 Task: Find an Airbnb in Kalabagh, Pakistan for 1 guest from 7th to 14th July, with a price range of ₹6000 to ₹14000, 1 bedroom, 1 bed, 1 bathroom, self check-in, and Wifi.
Action: Mouse moved to (490, 123)
Screenshot: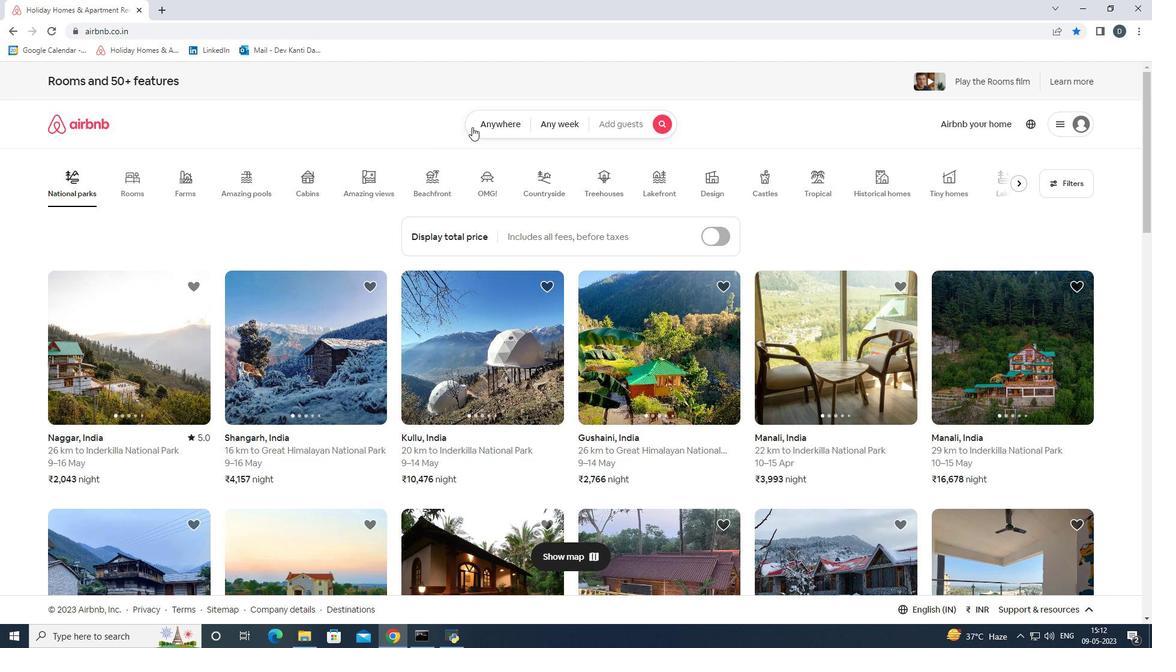 
Action: Mouse pressed left at (490, 123)
Screenshot: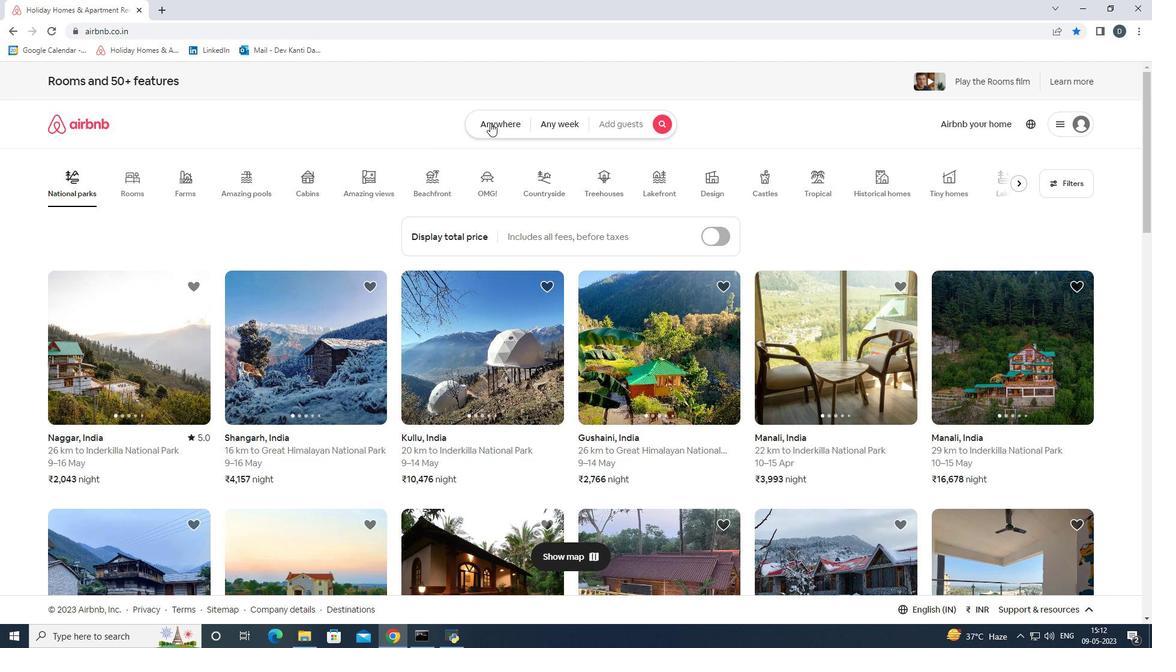 
Action: Mouse moved to (419, 173)
Screenshot: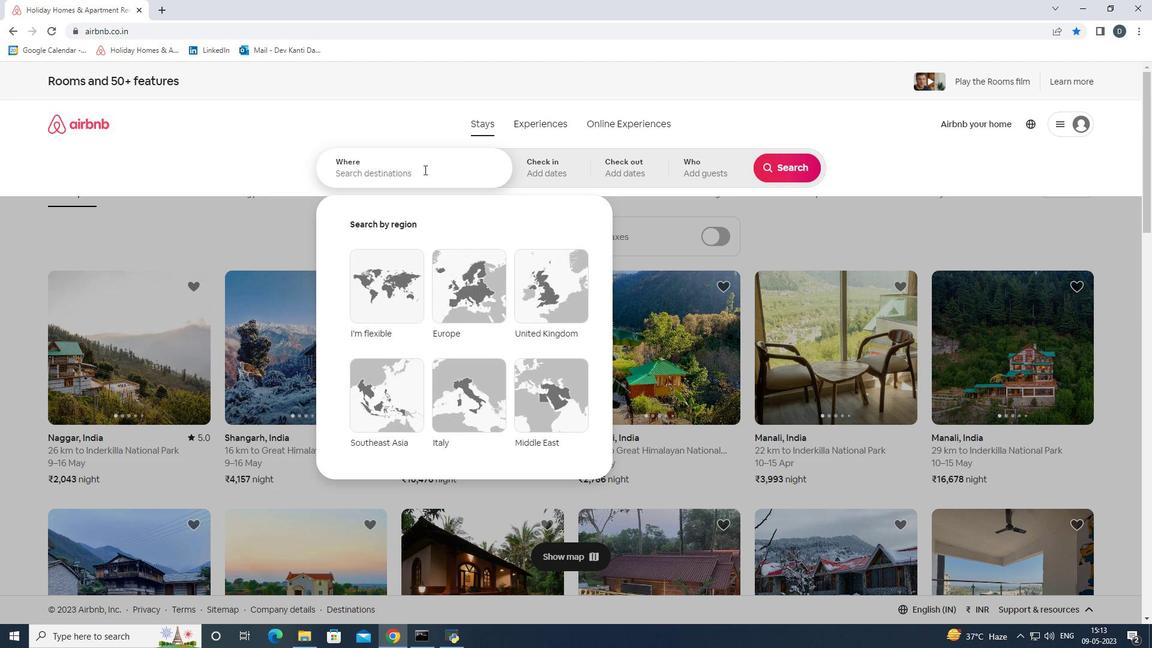 
Action: Mouse pressed left at (419, 173)
Screenshot: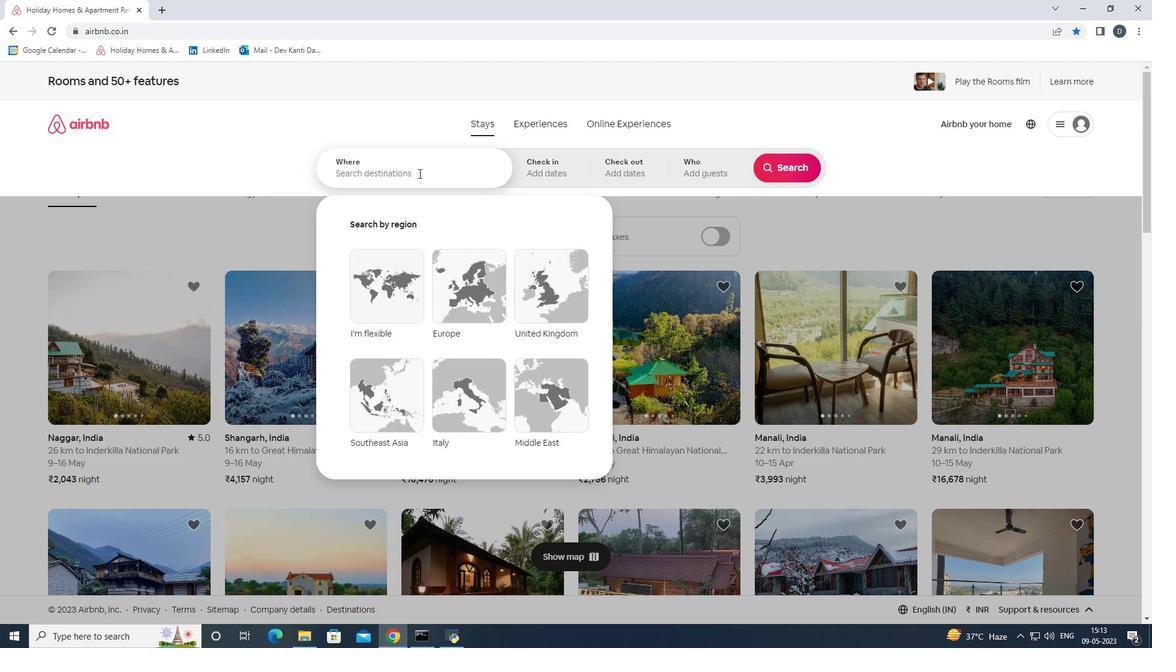 
Action: Key pressed <Key.shift>Kalabagh,<Key.space><Key.shift><Key.shift><Key.shift><Key.shift><Key.shift><Key.shift><Key.shift><Key.shift><Key.shift><Key.shift><Key.shift><Key.shift>Pakistan<Key.enter>
Screenshot: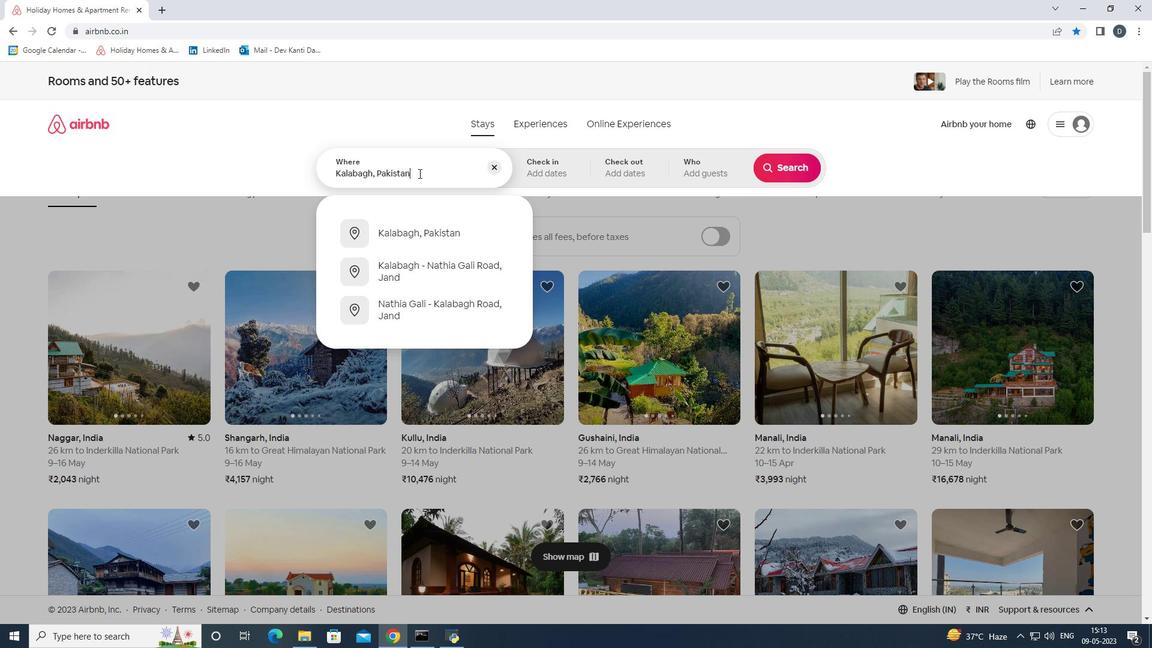 
Action: Mouse moved to (781, 264)
Screenshot: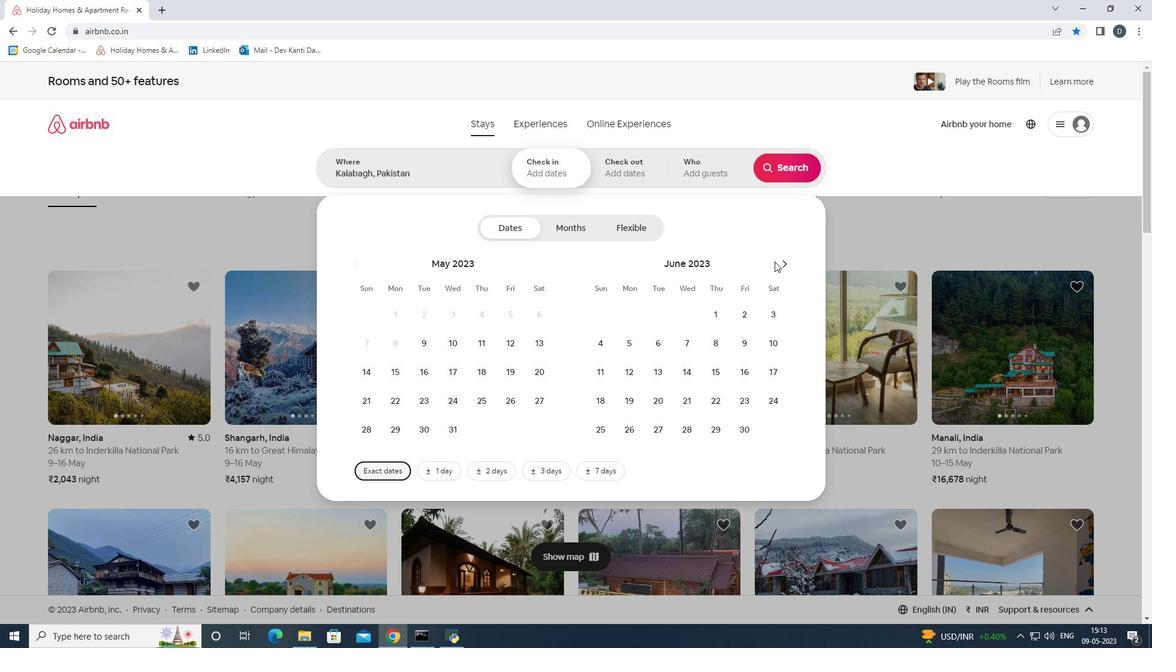 
Action: Mouse pressed left at (781, 264)
Screenshot: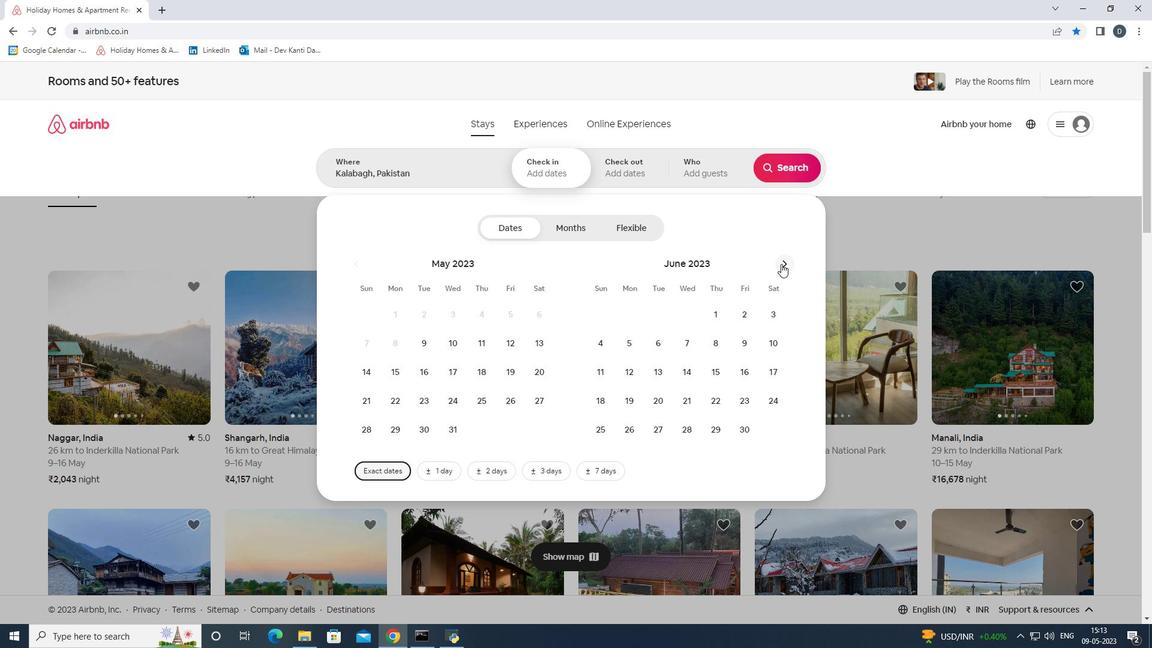 
Action: Mouse moved to (753, 333)
Screenshot: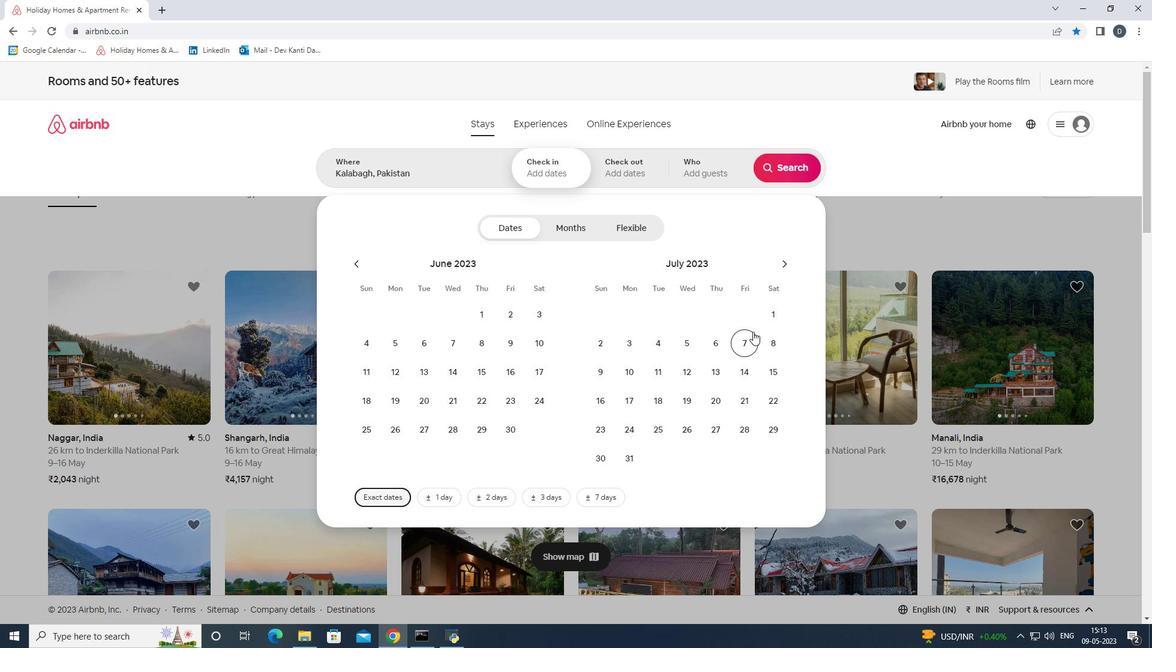 
Action: Mouse pressed left at (753, 333)
Screenshot: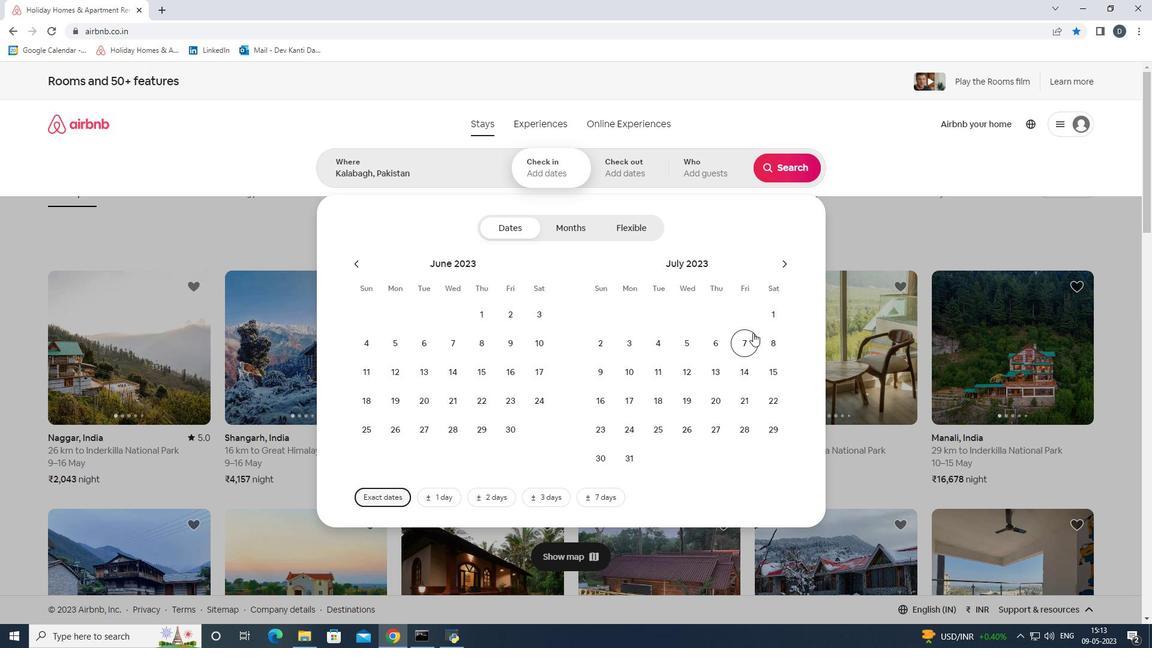 
Action: Mouse moved to (736, 372)
Screenshot: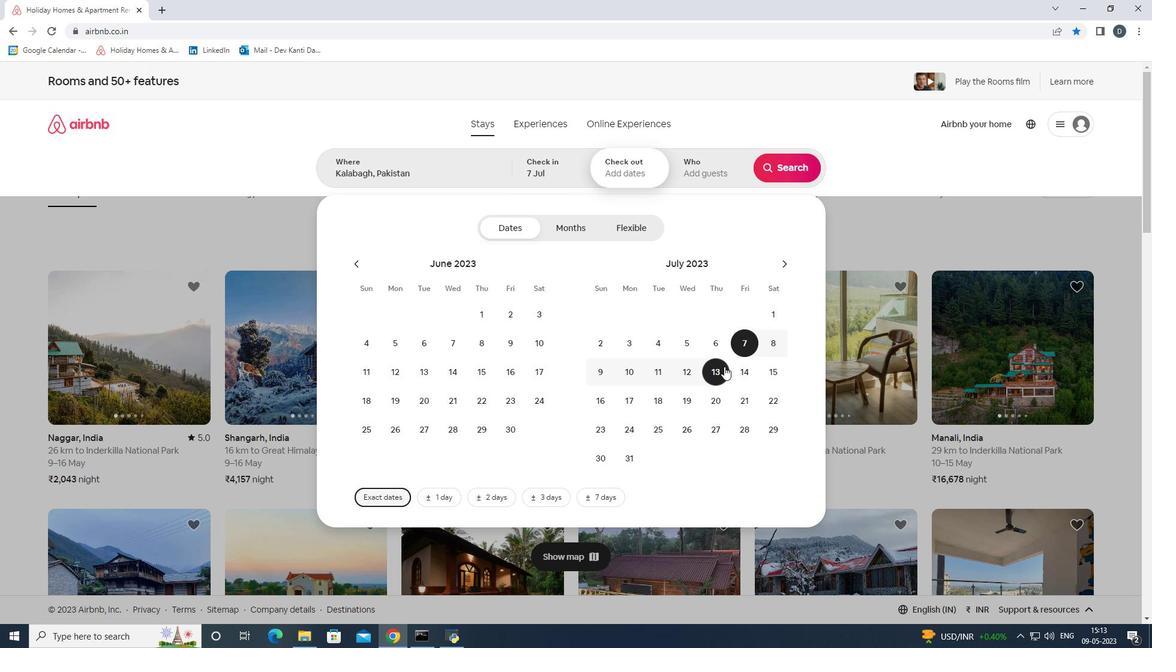 
Action: Mouse pressed left at (736, 372)
Screenshot: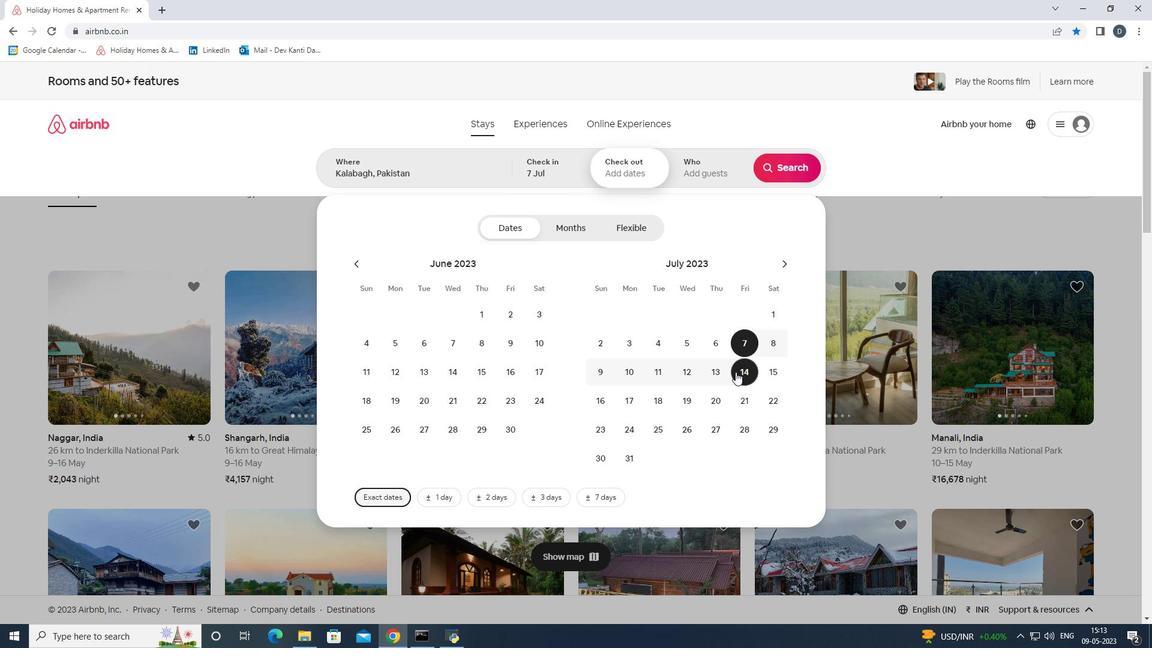 
Action: Mouse moved to (709, 180)
Screenshot: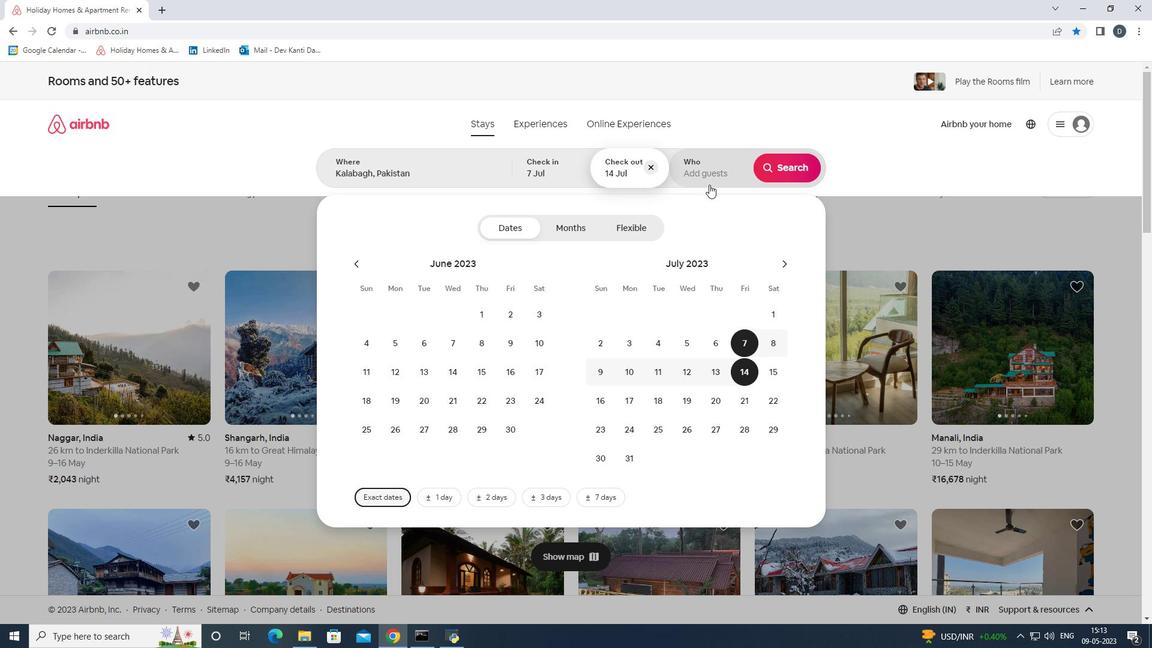 
Action: Mouse pressed left at (709, 180)
Screenshot: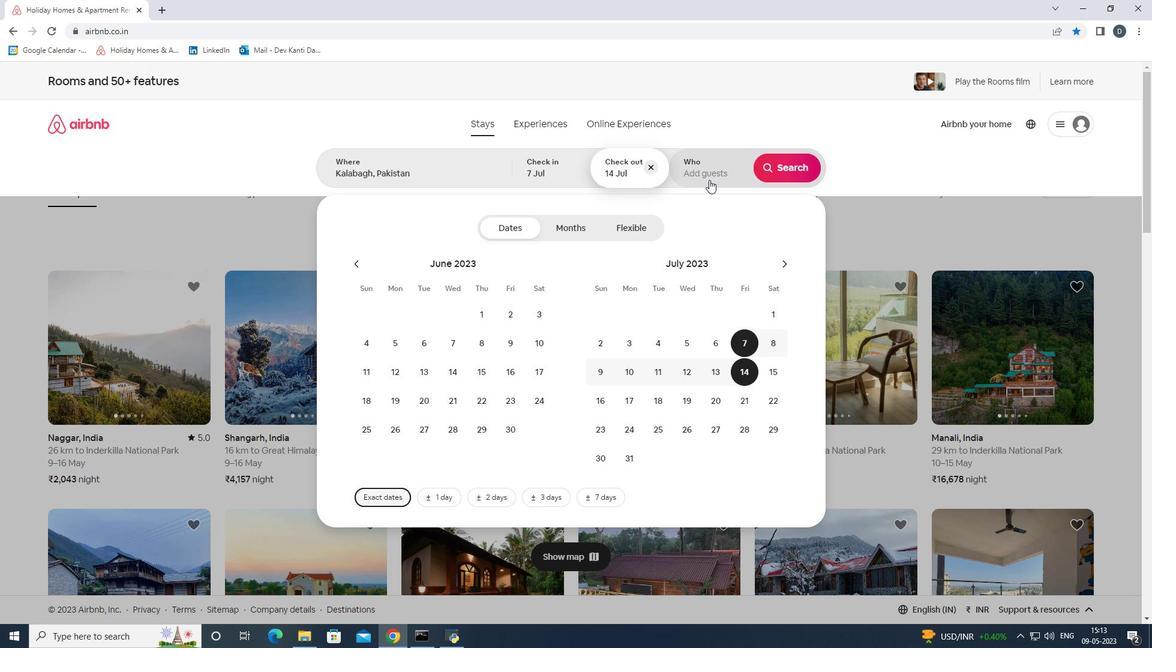 
Action: Mouse moved to (782, 232)
Screenshot: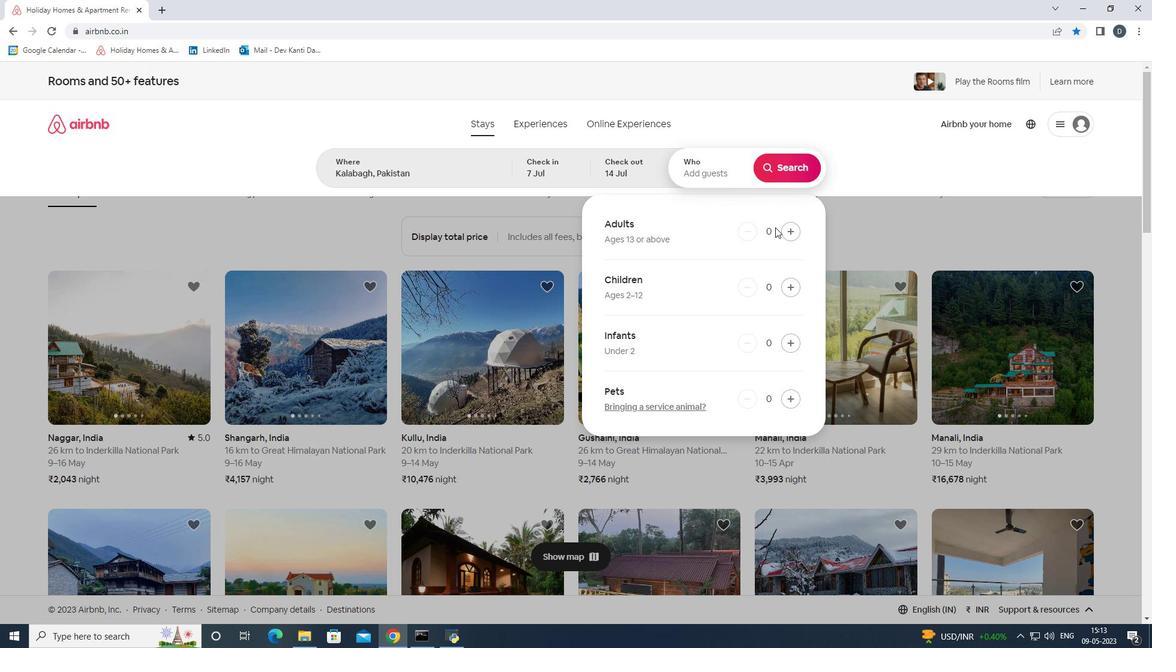 
Action: Mouse pressed left at (782, 232)
Screenshot: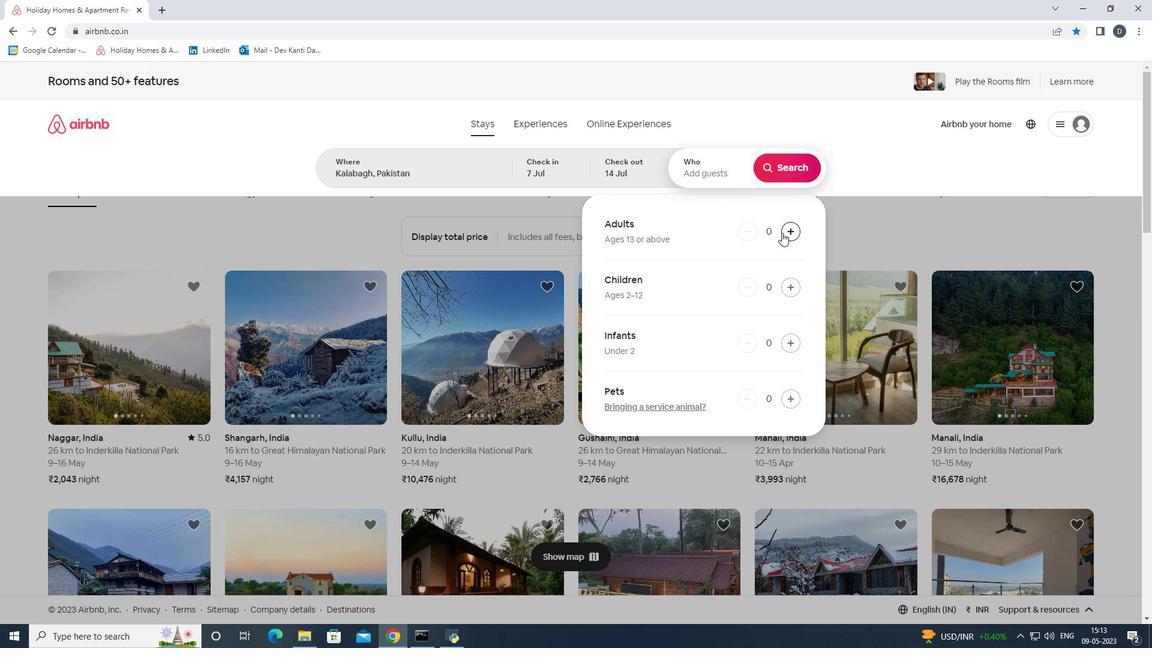 
Action: Mouse moved to (789, 178)
Screenshot: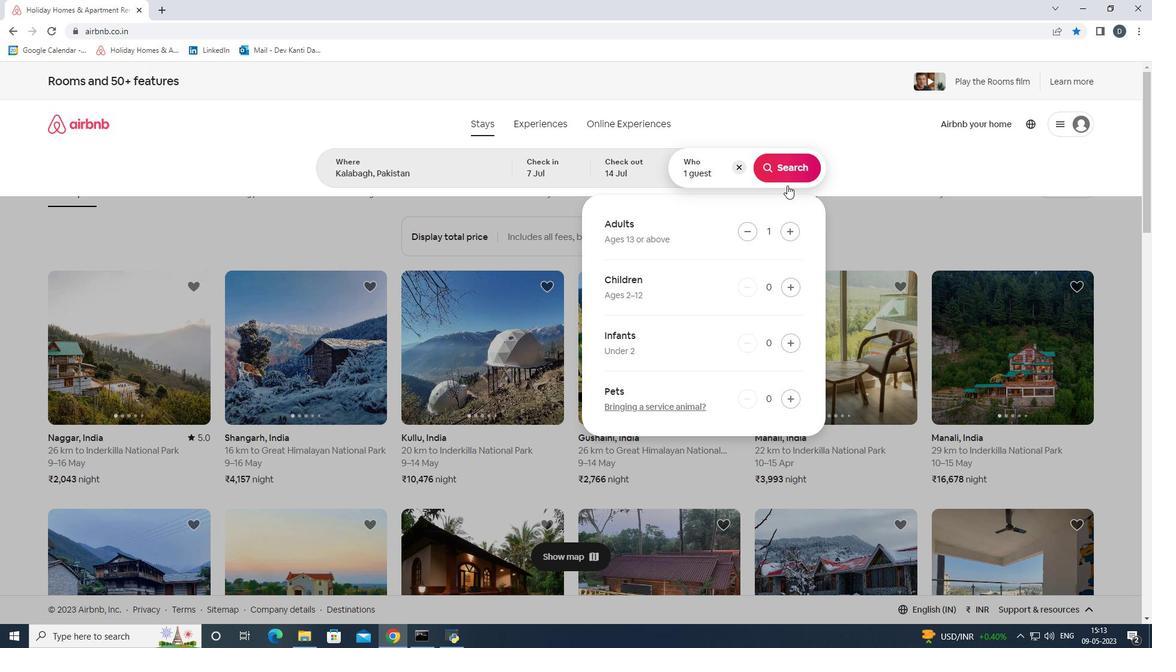 
Action: Mouse pressed left at (789, 178)
Screenshot: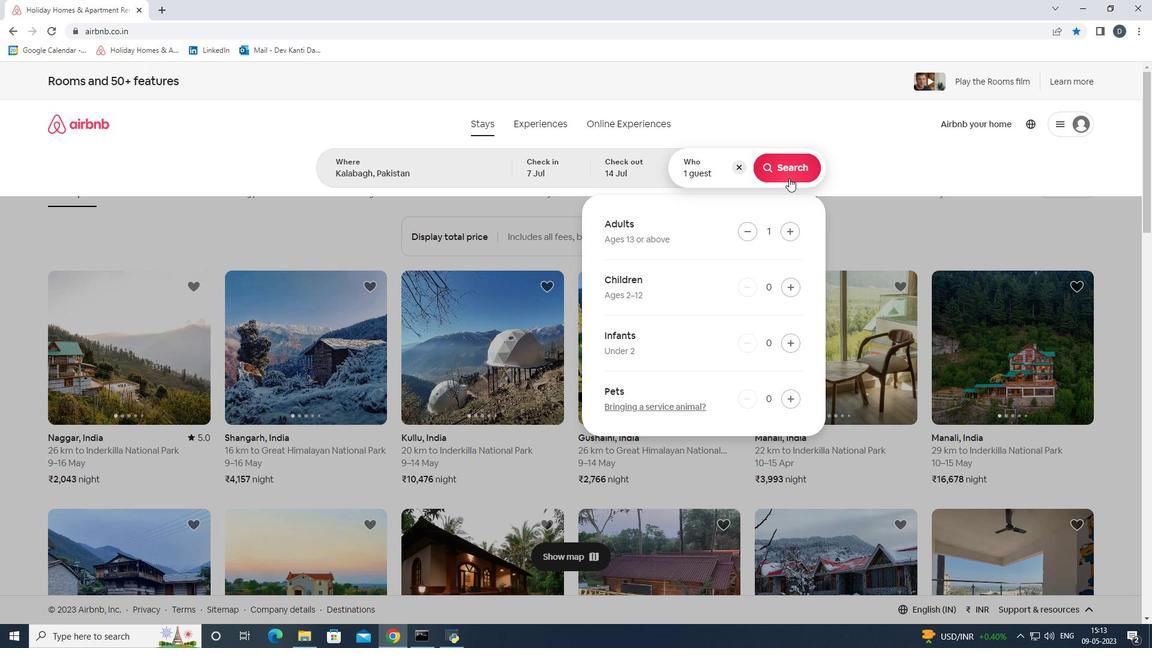 
Action: Mouse moved to (1097, 135)
Screenshot: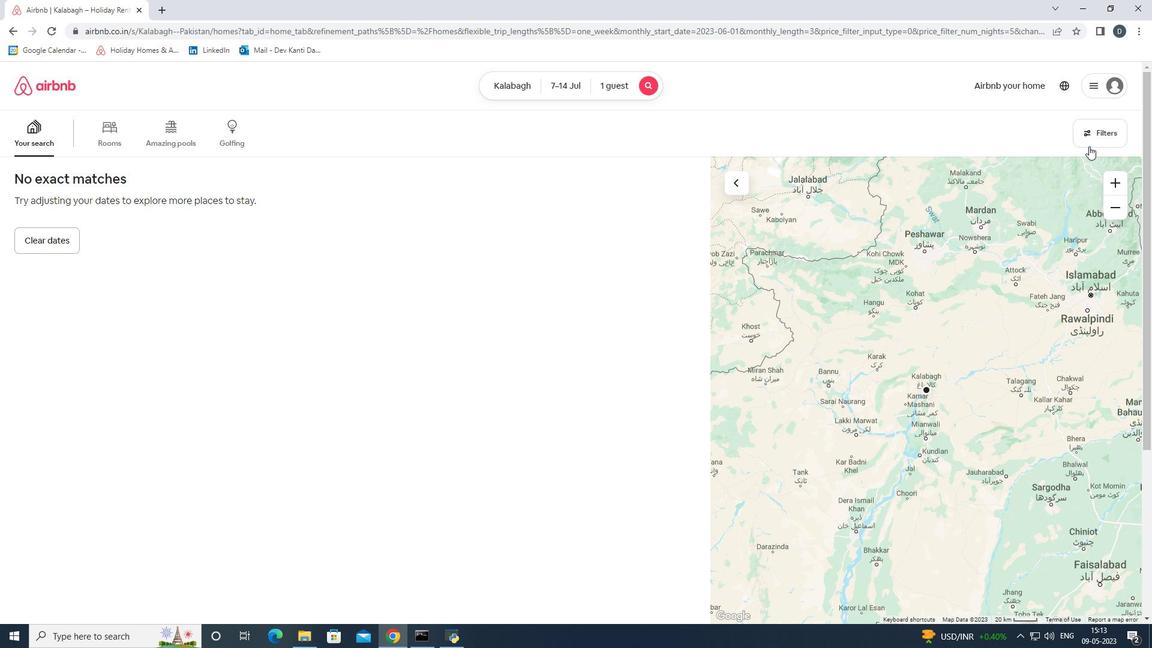 
Action: Mouse pressed left at (1097, 135)
Screenshot: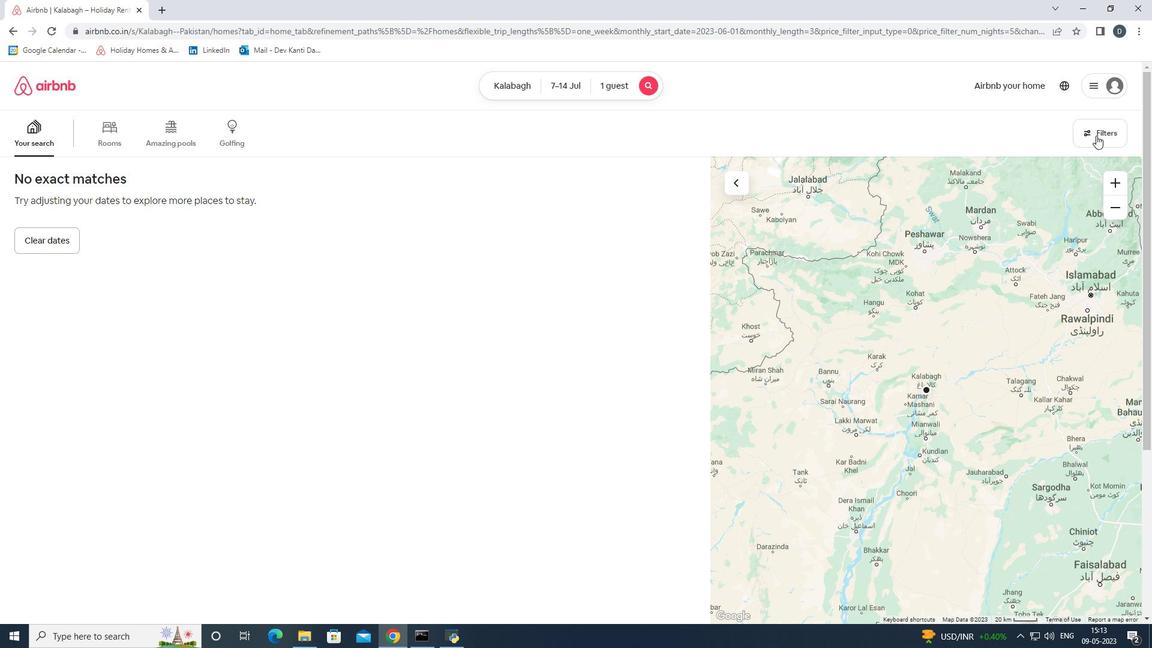
Action: Mouse moved to (509, 429)
Screenshot: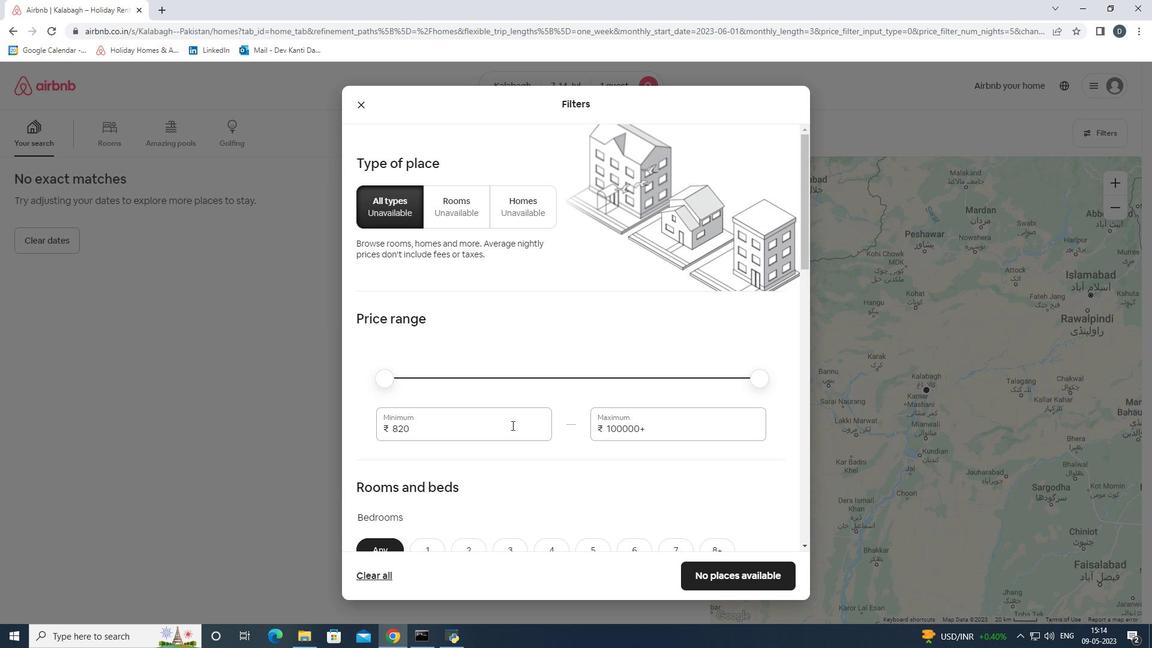 
Action: Mouse pressed left at (509, 429)
Screenshot: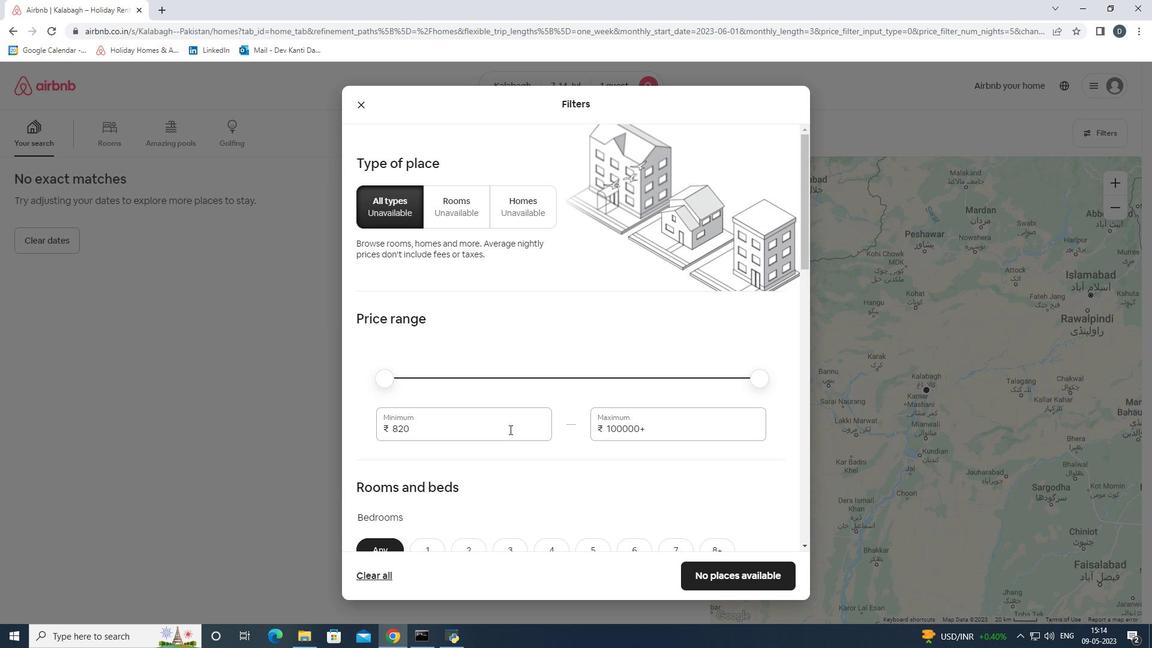 
Action: Mouse pressed left at (509, 429)
Screenshot: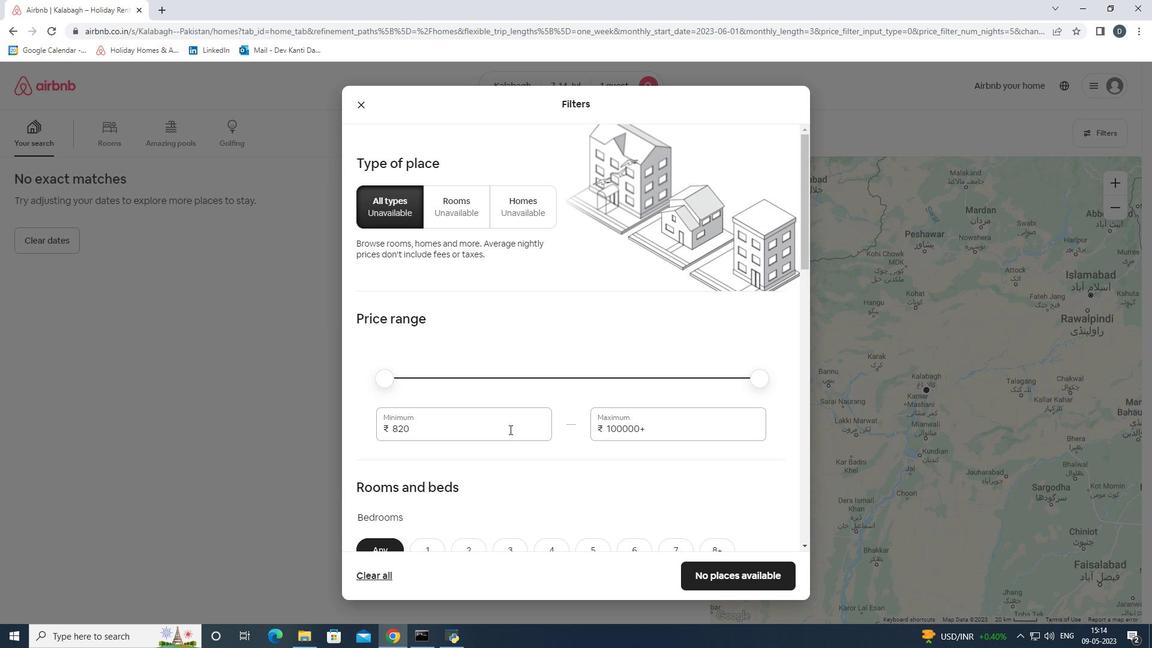 
Action: Mouse moved to (513, 436)
Screenshot: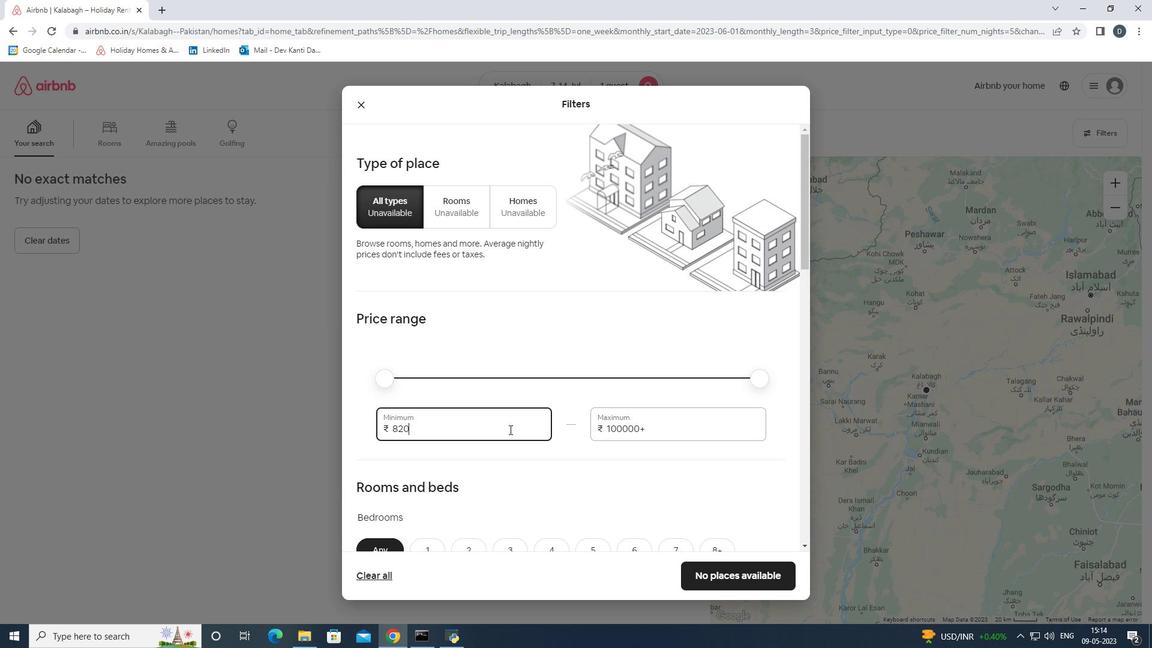 
Action: Key pressed 6000<Key.tab>14000
Screenshot: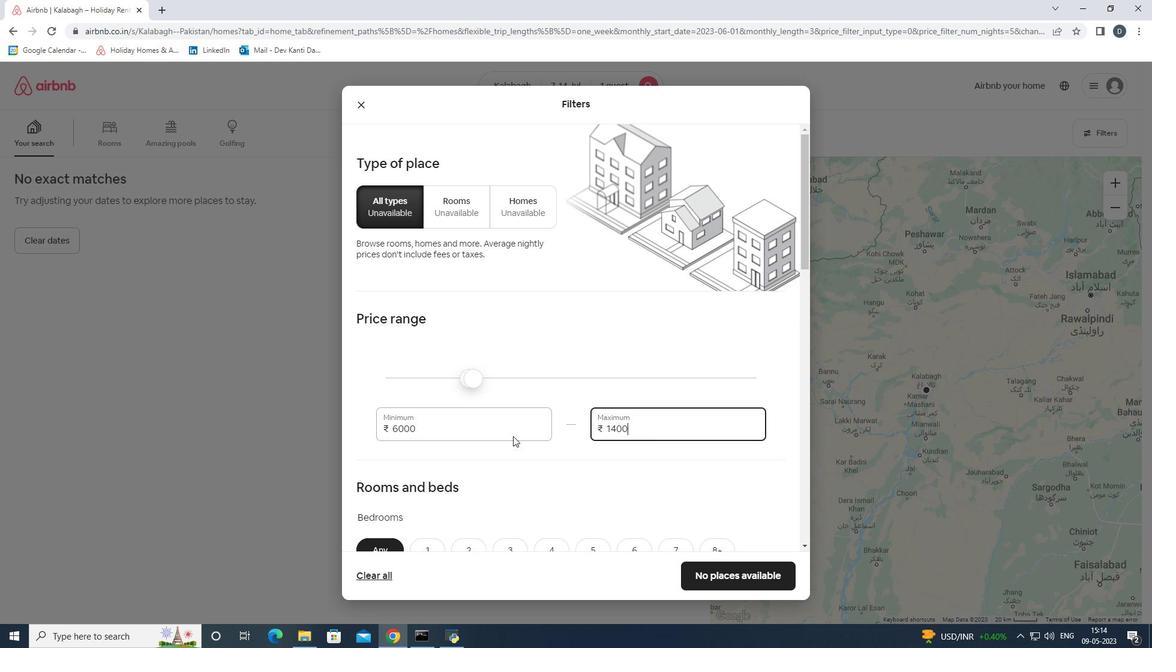 
Action: Mouse moved to (513, 436)
Screenshot: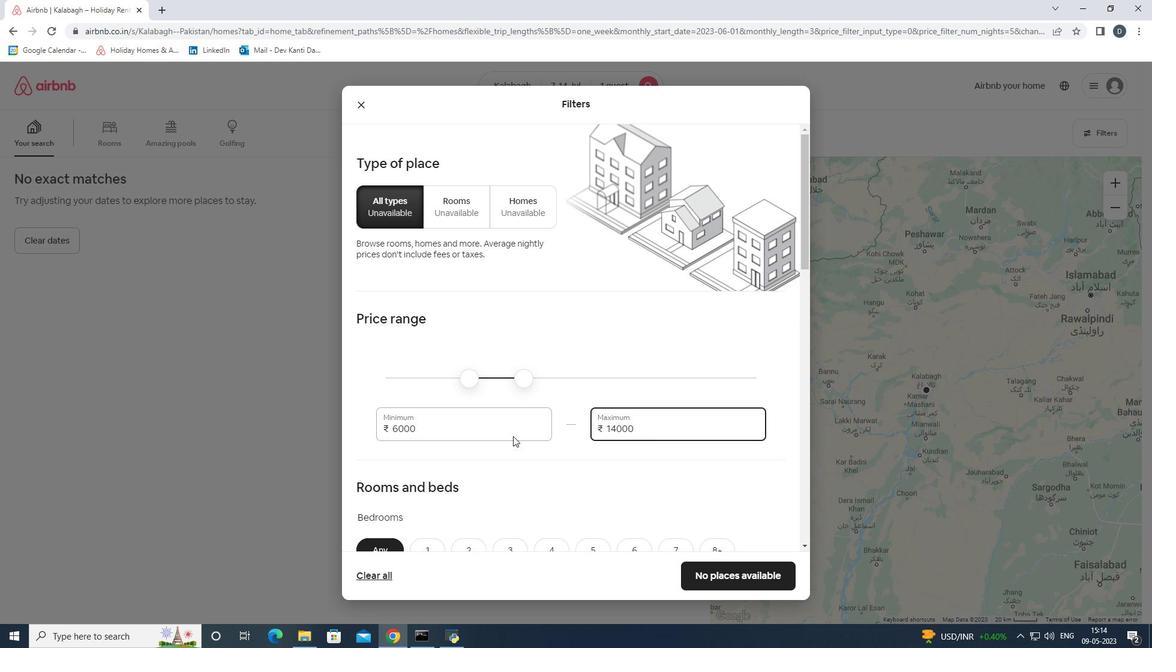
Action: Mouse scrolled (513, 435) with delta (0, 0)
Screenshot: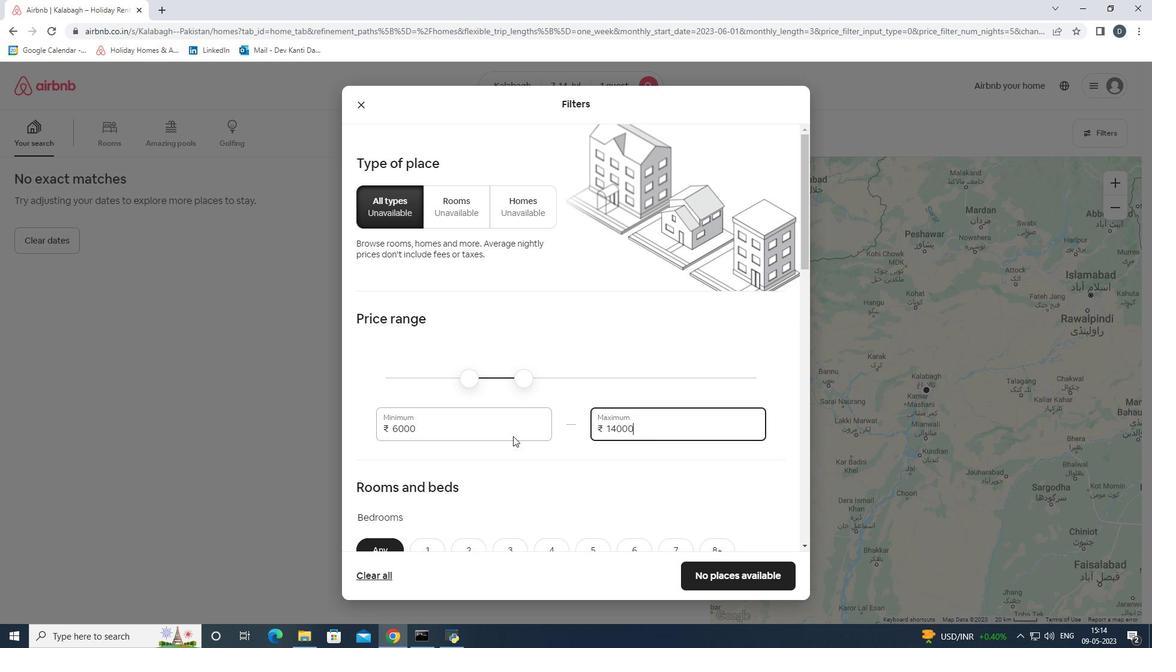 
Action: Mouse scrolled (513, 435) with delta (0, 0)
Screenshot: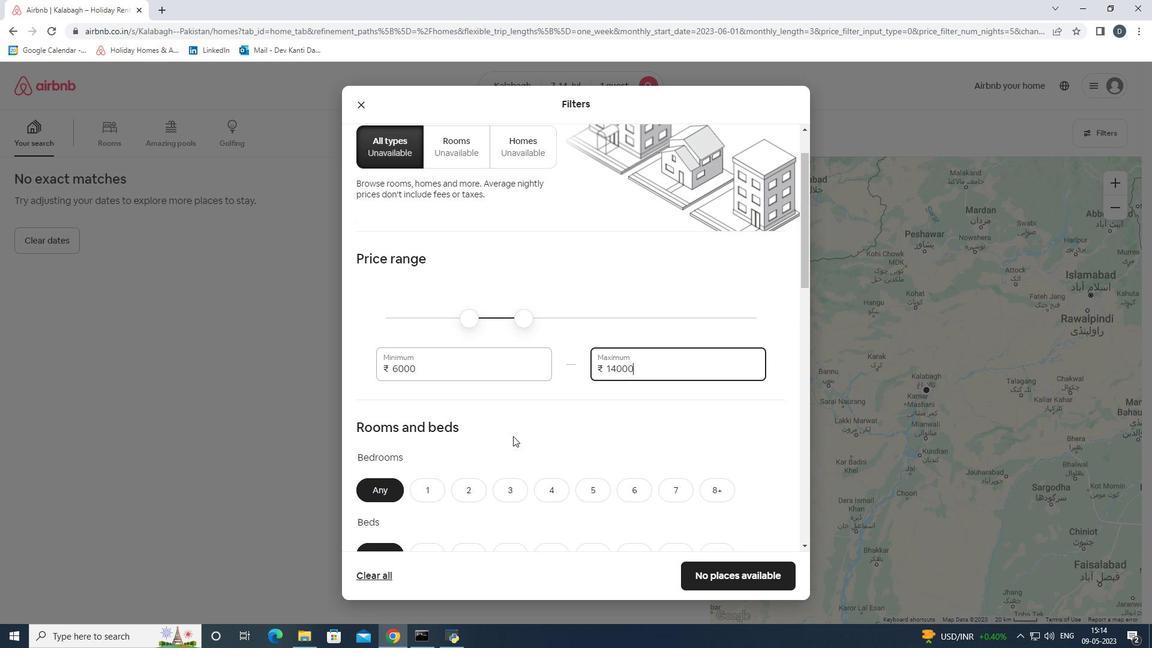 
Action: Mouse scrolled (513, 435) with delta (0, 0)
Screenshot: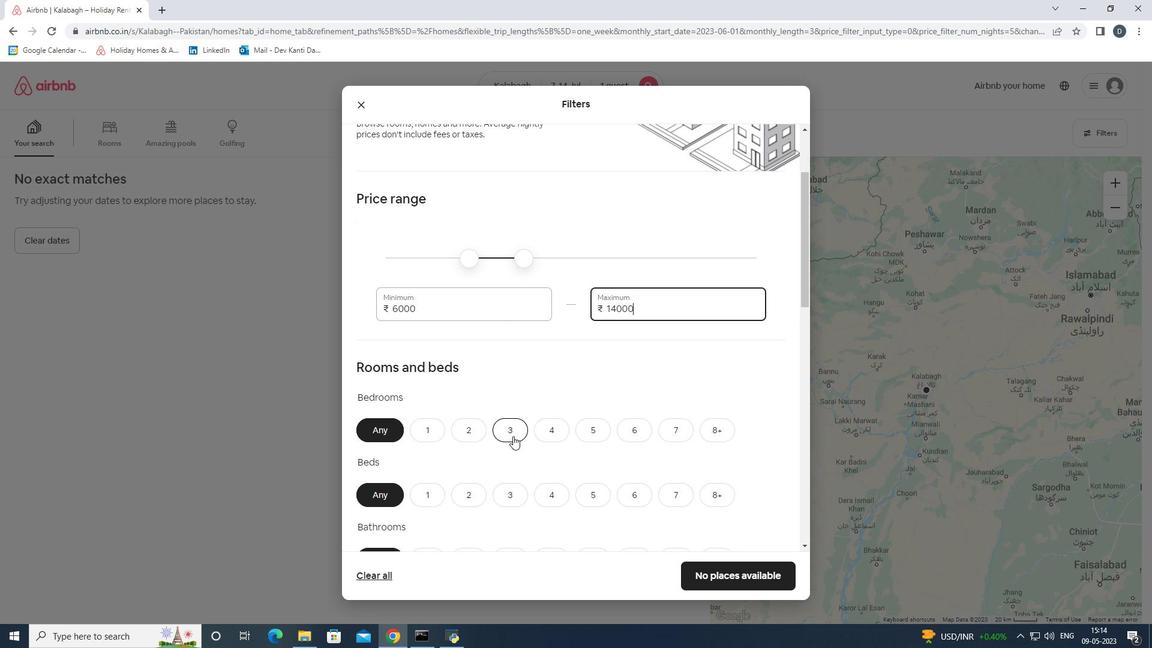 
Action: Mouse moved to (432, 378)
Screenshot: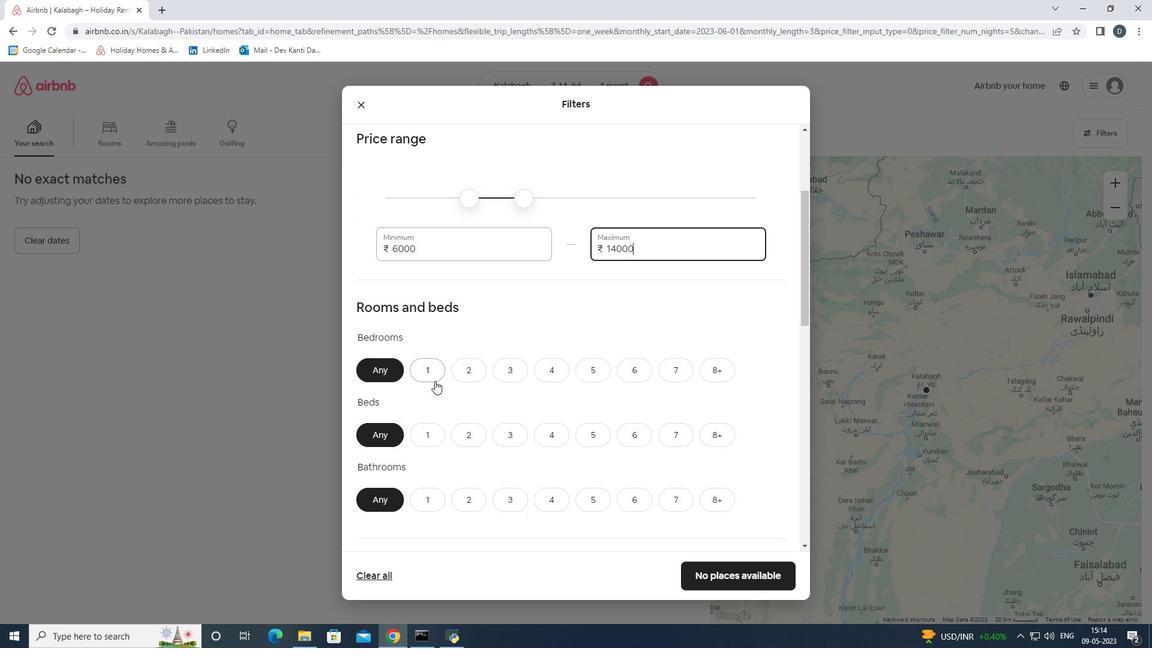 
Action: Mouse pressed left at (432, 378)
Screenshot: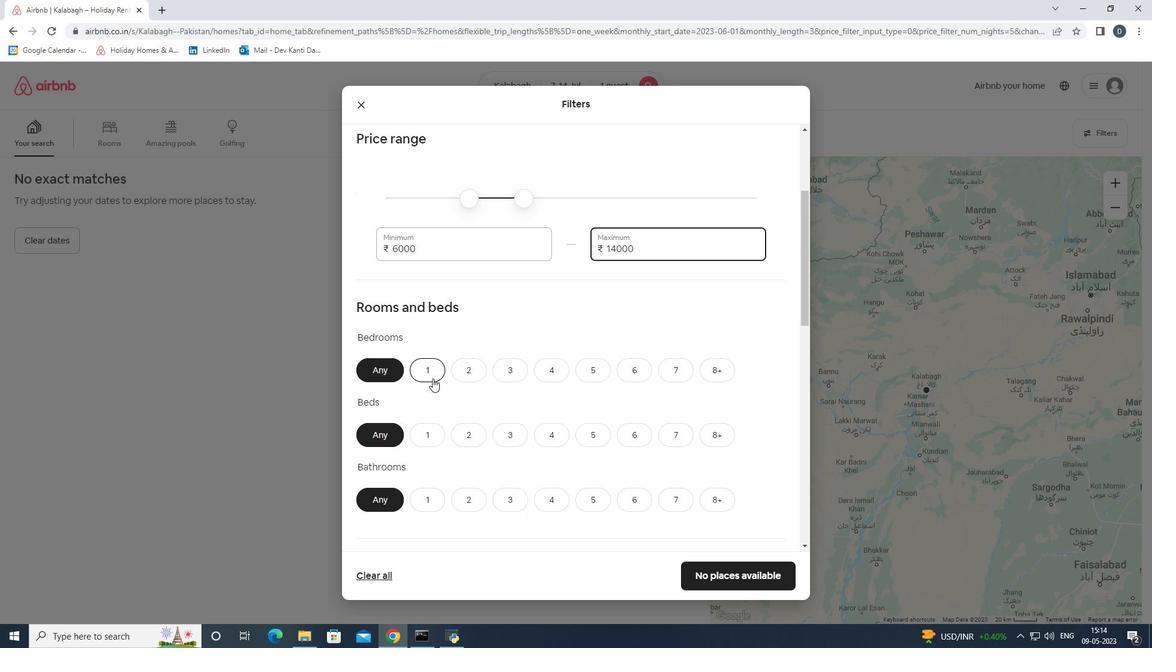 
Action: Mouse moved to (423, 434)
Screenshot: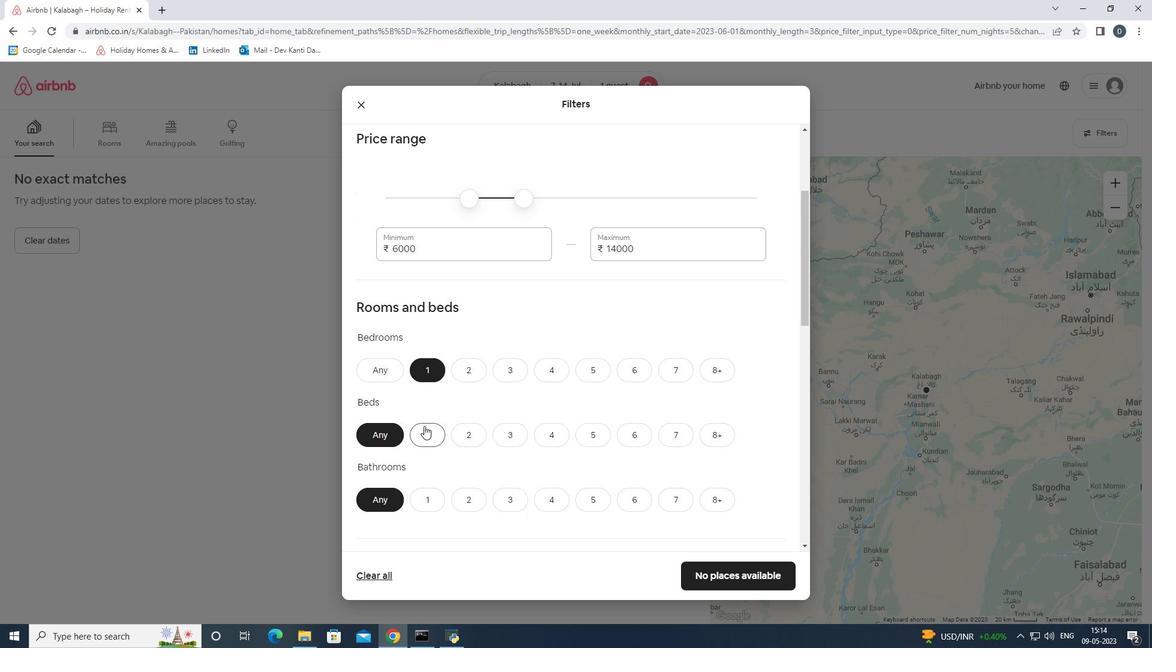 
Action: Mouse pressed left at (423, 434)
Screenshot: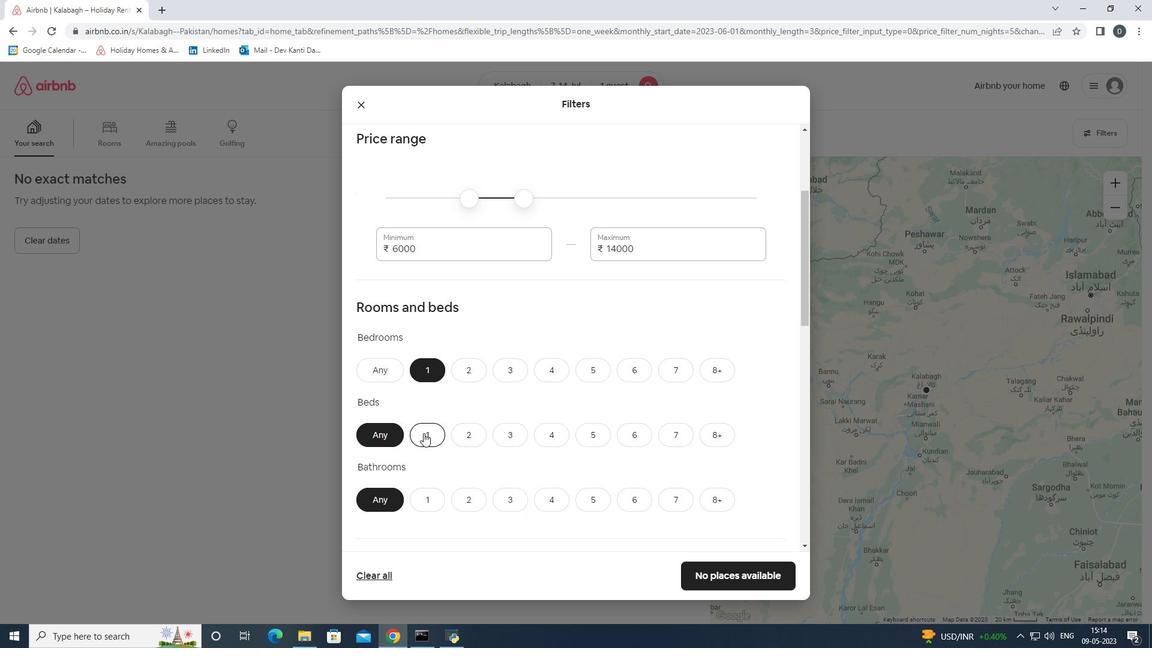 
Action: Mouse moved to (426, 498)
Screenshot: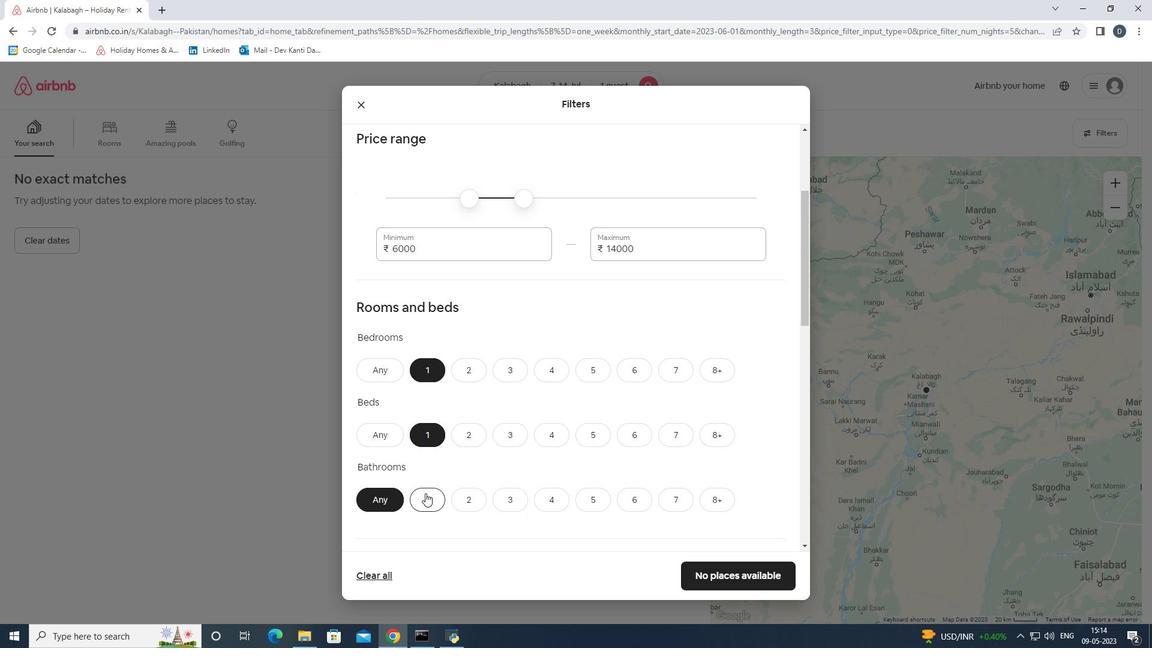
Action: Mouse pressed left at (426, 498)
Screenshot: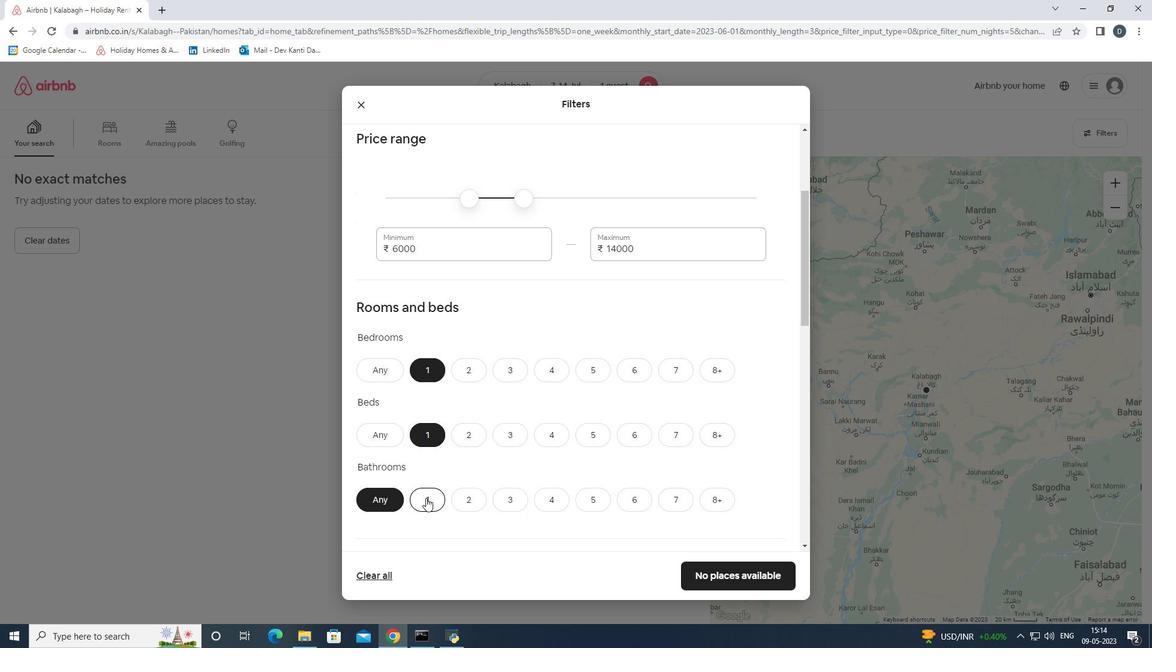 
Action: Mouse scrolled (426, 497) with delta (0, 0)
Screenshot: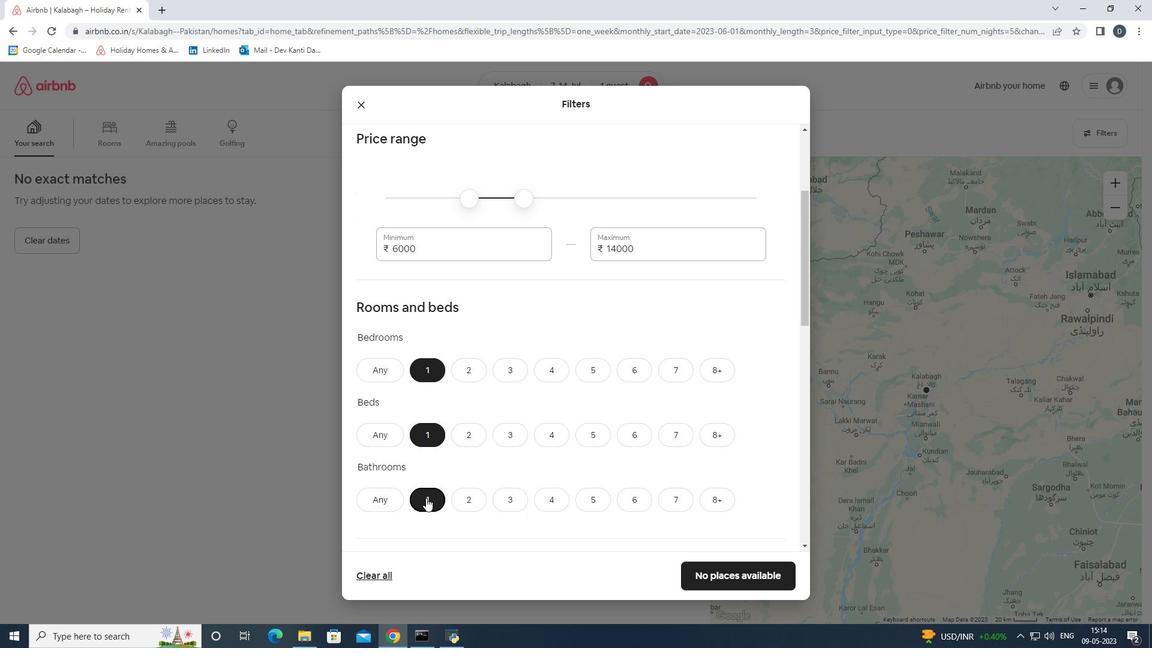 
Action: Mouse moved to (435, 497)
Screenshot: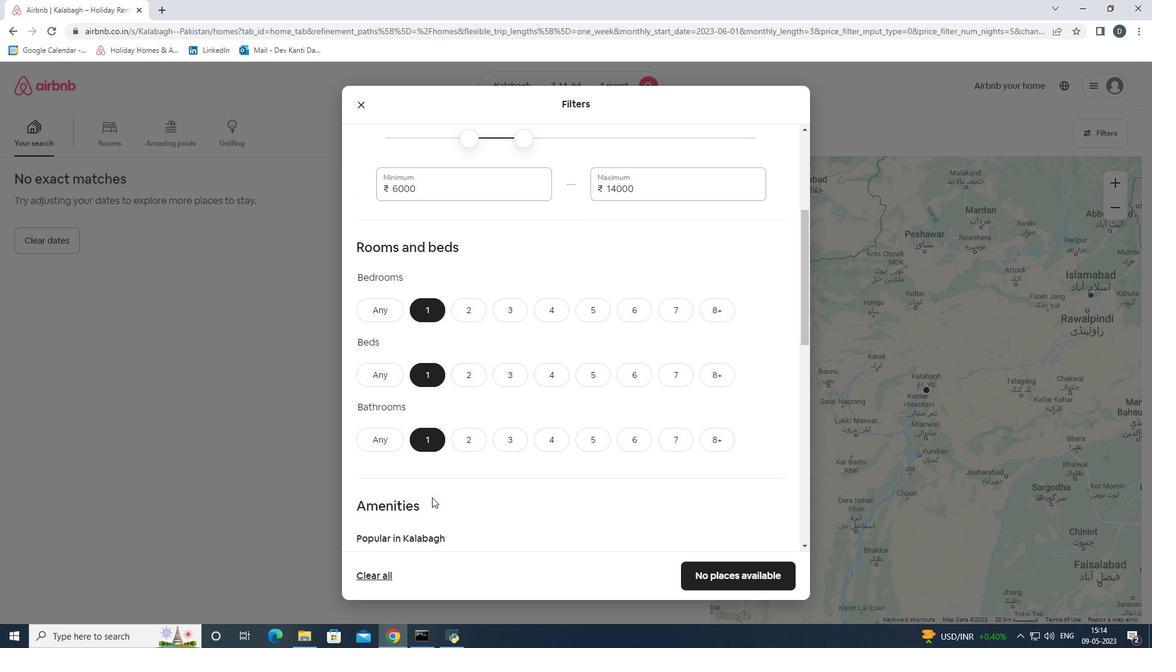 
Action: Mouse scrolled (435, 496) with delta (0, 0)
Screenshot: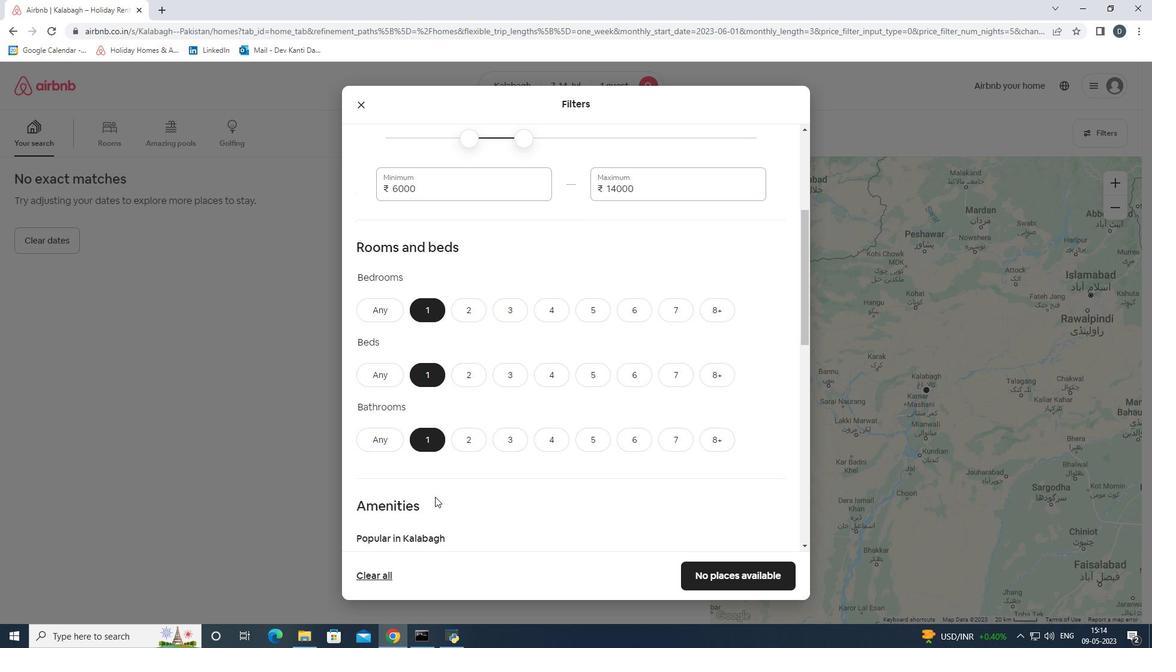 
Action: Mouse moved to (463, 491)
Screenshot: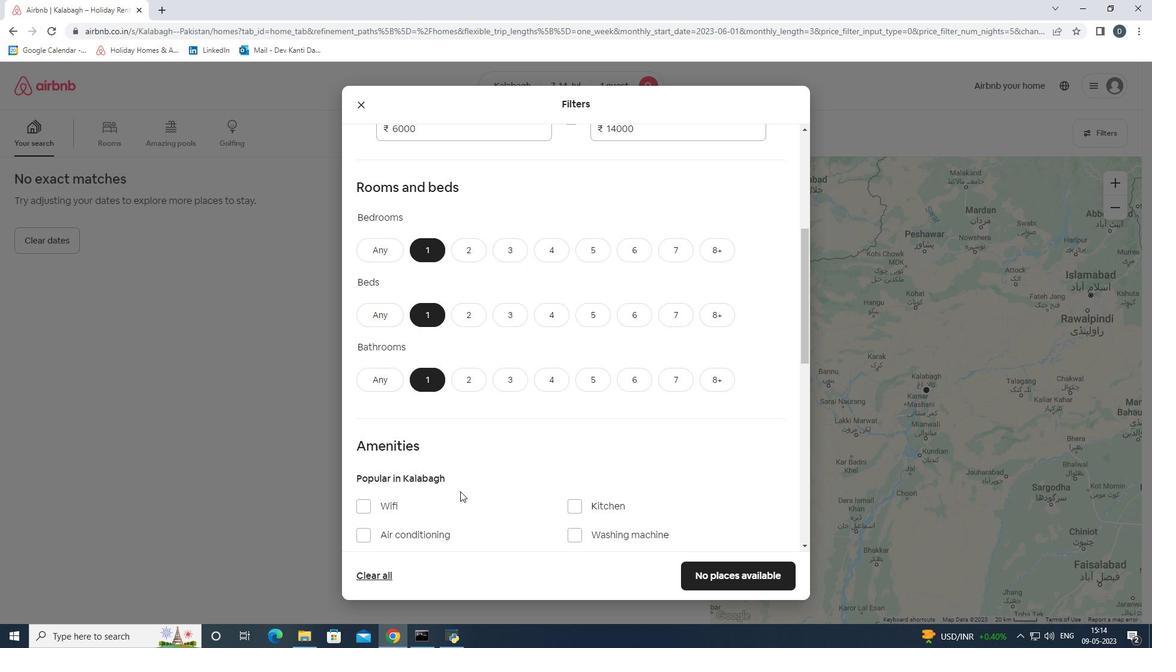 
Action: Mouse scrolled (463, 491) with delta (0, 0)
Screenshot: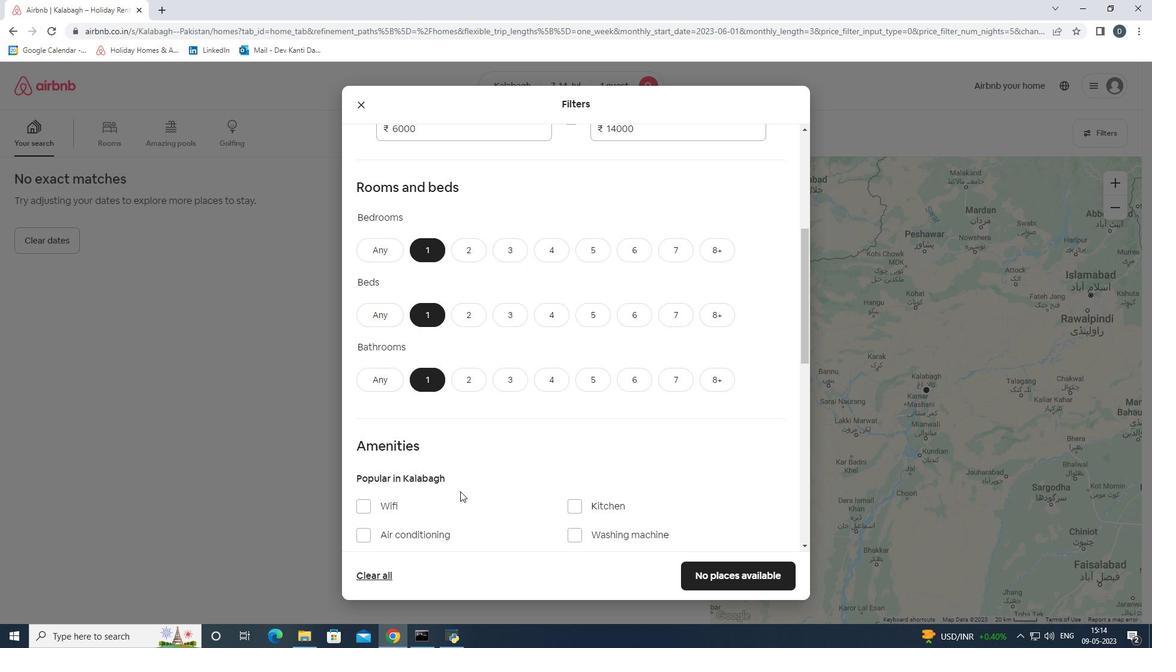 
Action: Mouse moved to (476, 485)
Screenshot: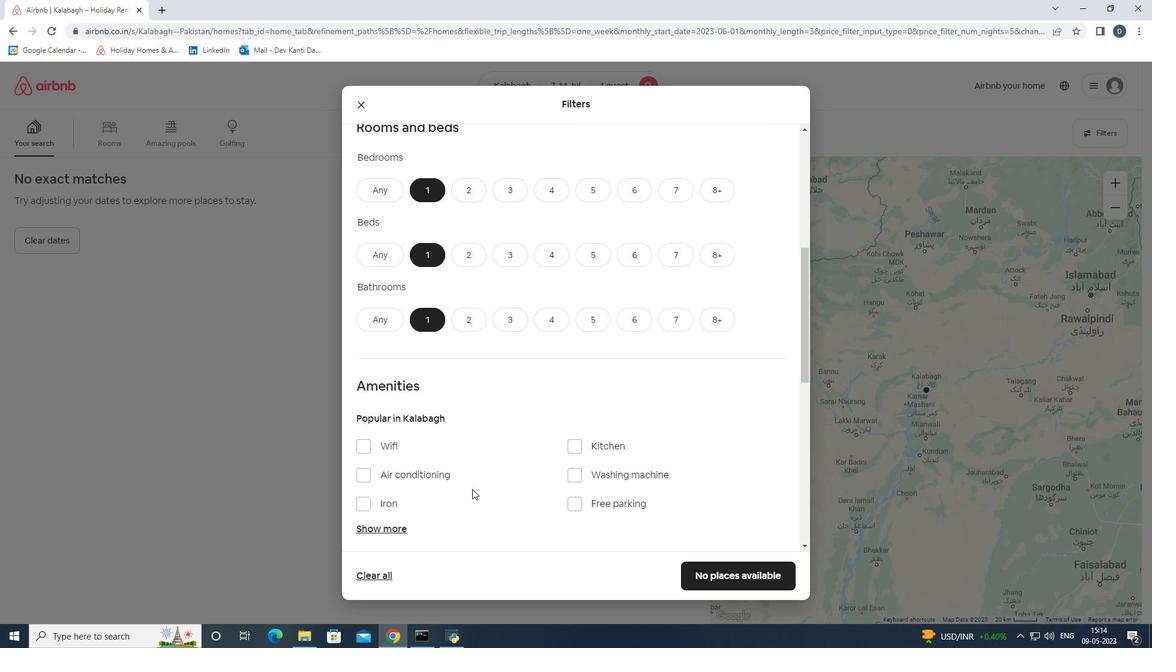 
Action: Mouse scrolled (476, 484) with delta (0, 0)
Screenshot: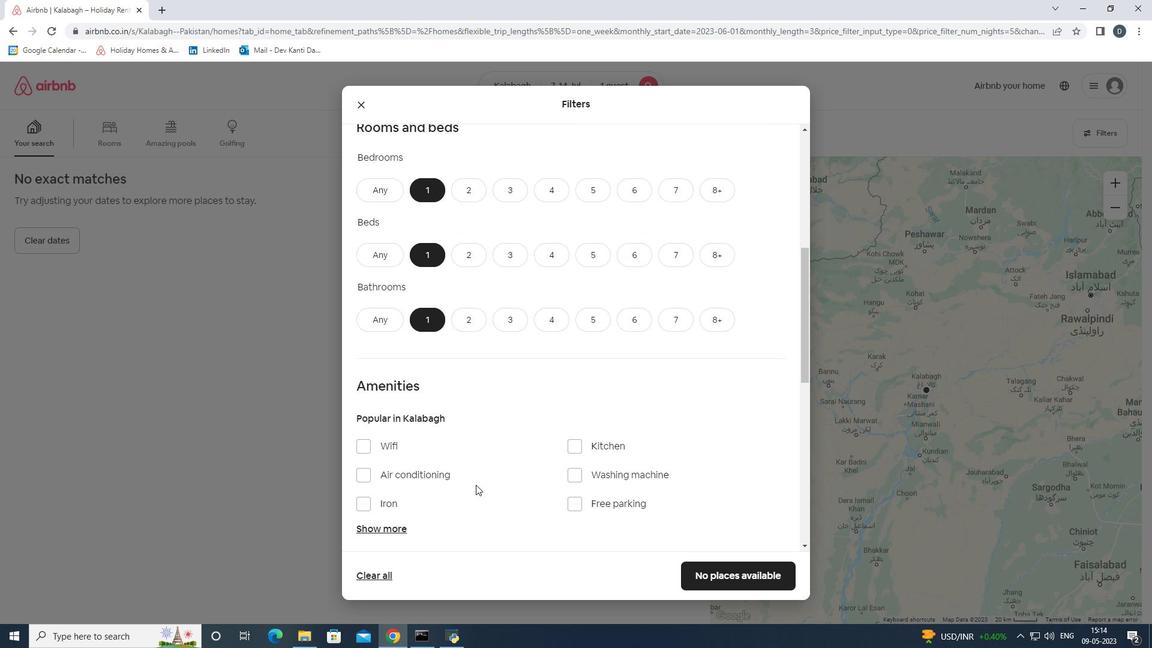 
Action: Mouse moved to (476, 472)
Screenshot: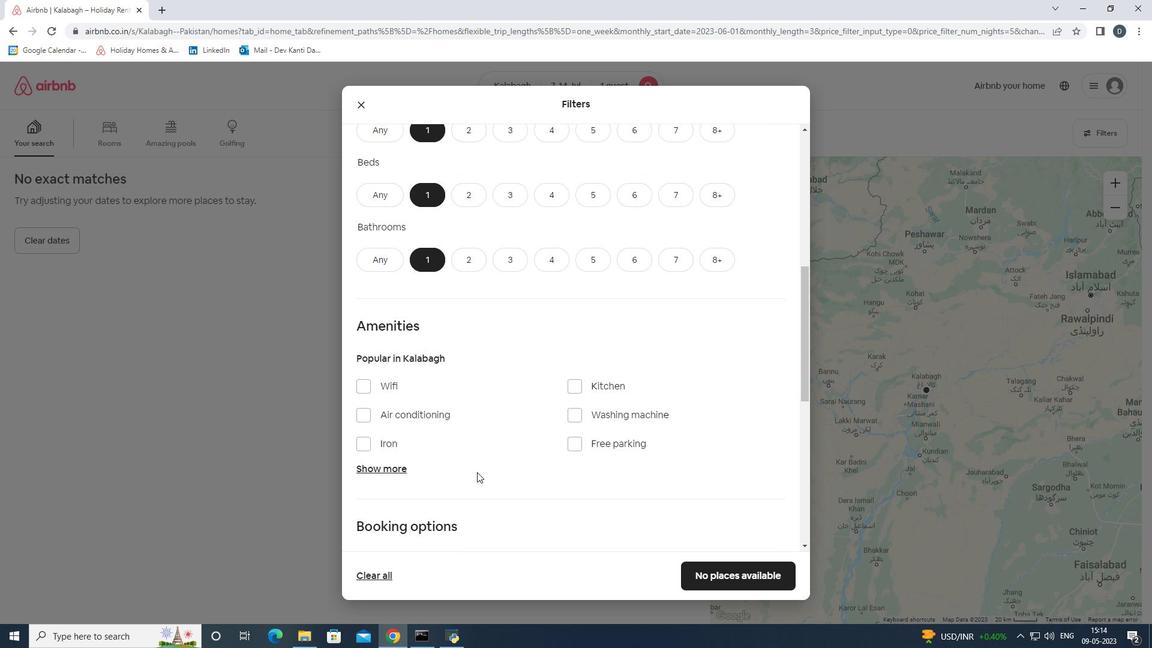 
Action: Mouse scrolled (476, 471) with delta (0, 0)
Screenshot: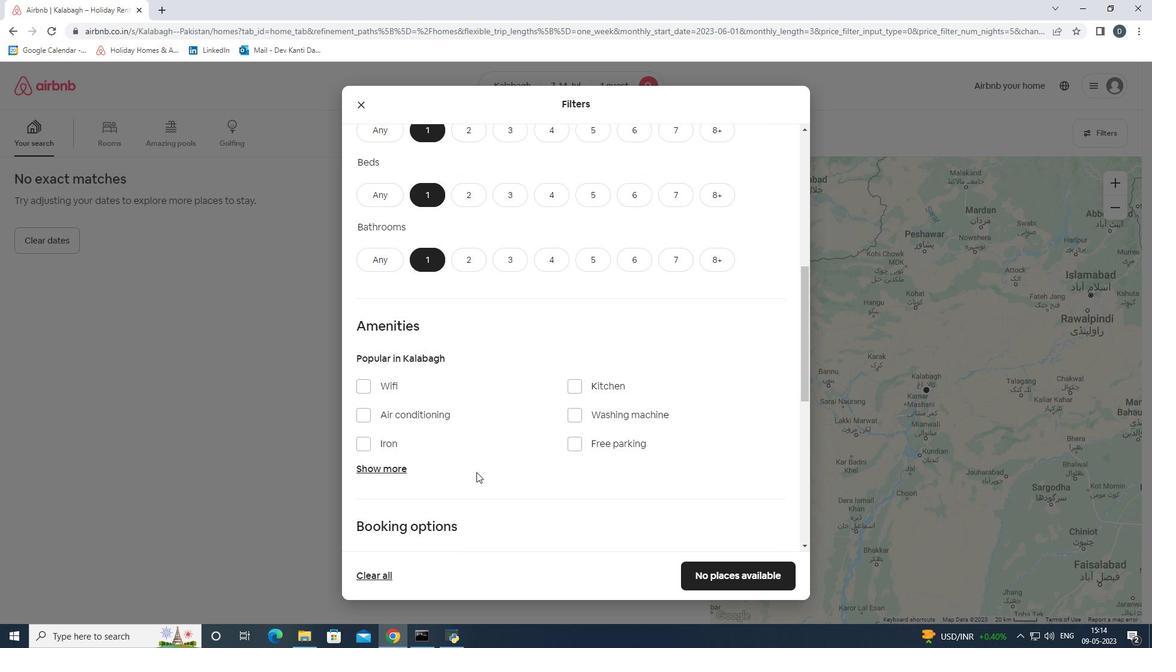 
Action: Mouse moved to (382, 326)
Screenshot: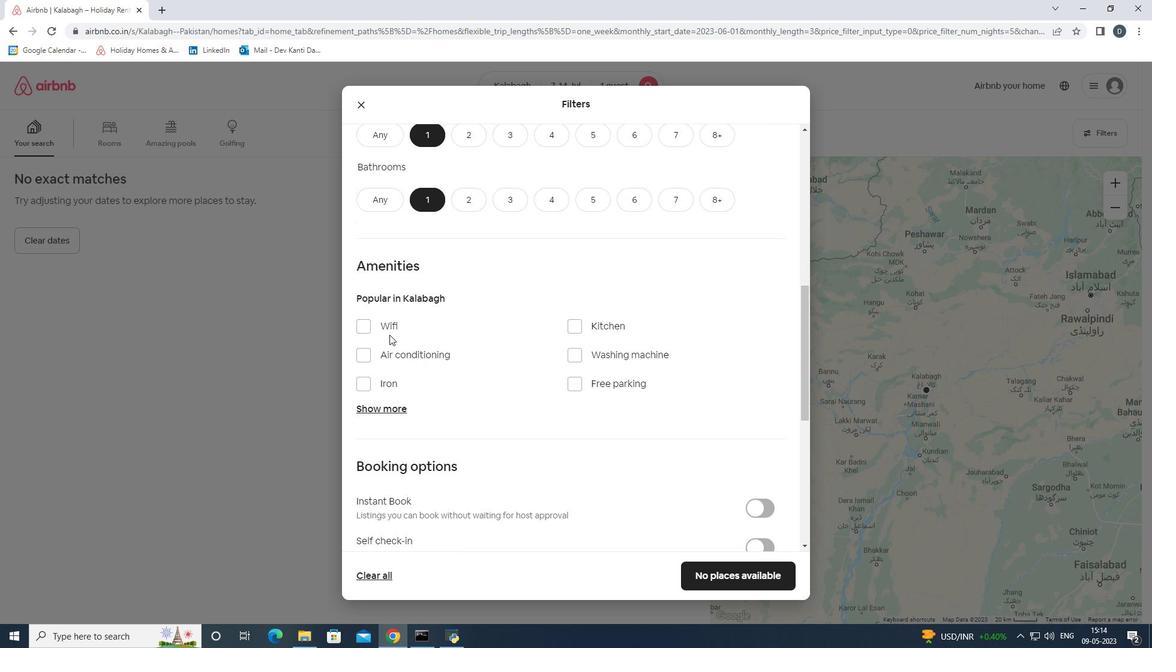 
Action: Mouse pressed left at (382, 326)
Screenshot: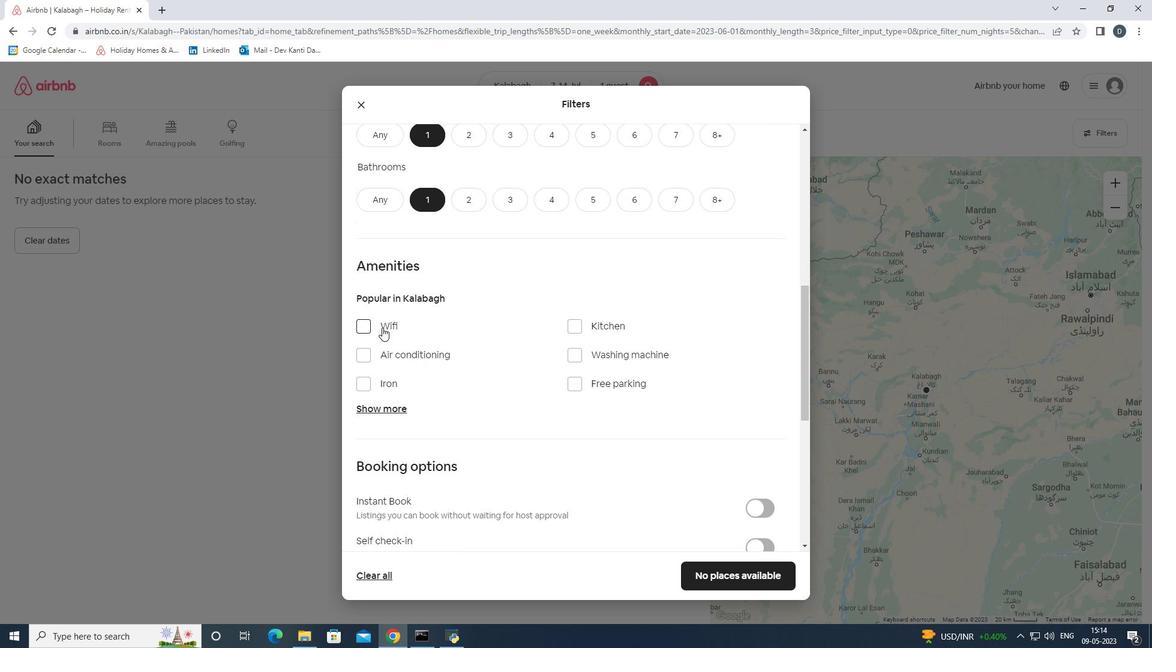 
Action: Mouse moved to (467, 394)
Screenshot: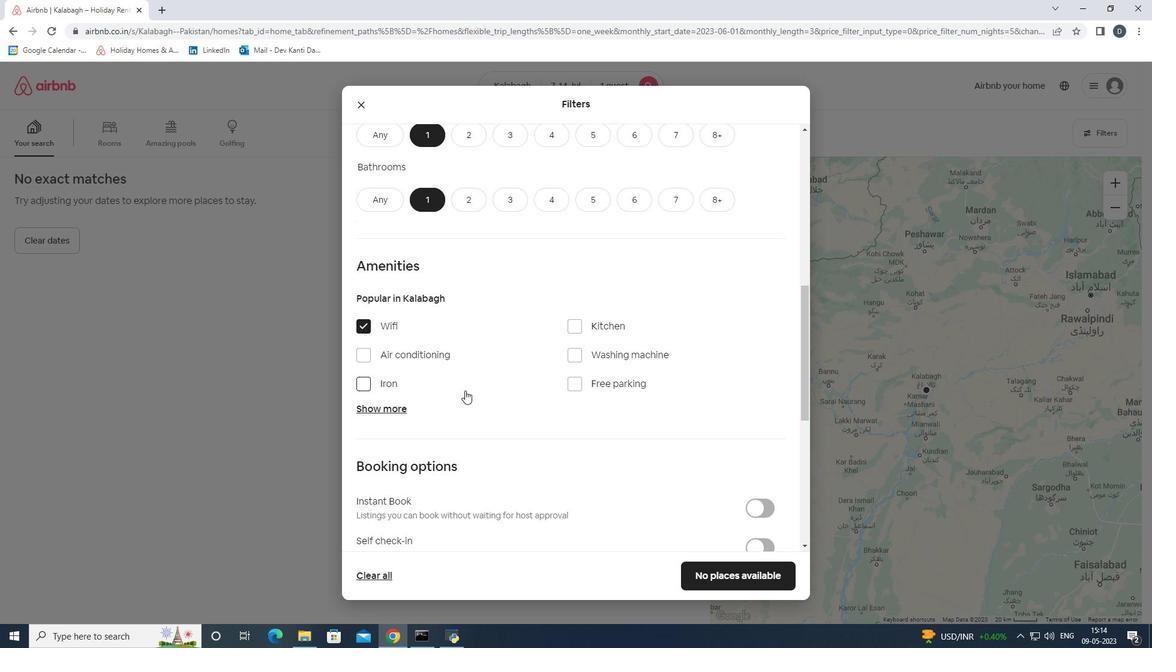 
Action: Mouse scrolled (467, 393) with delta (0, 0)
Screenshot: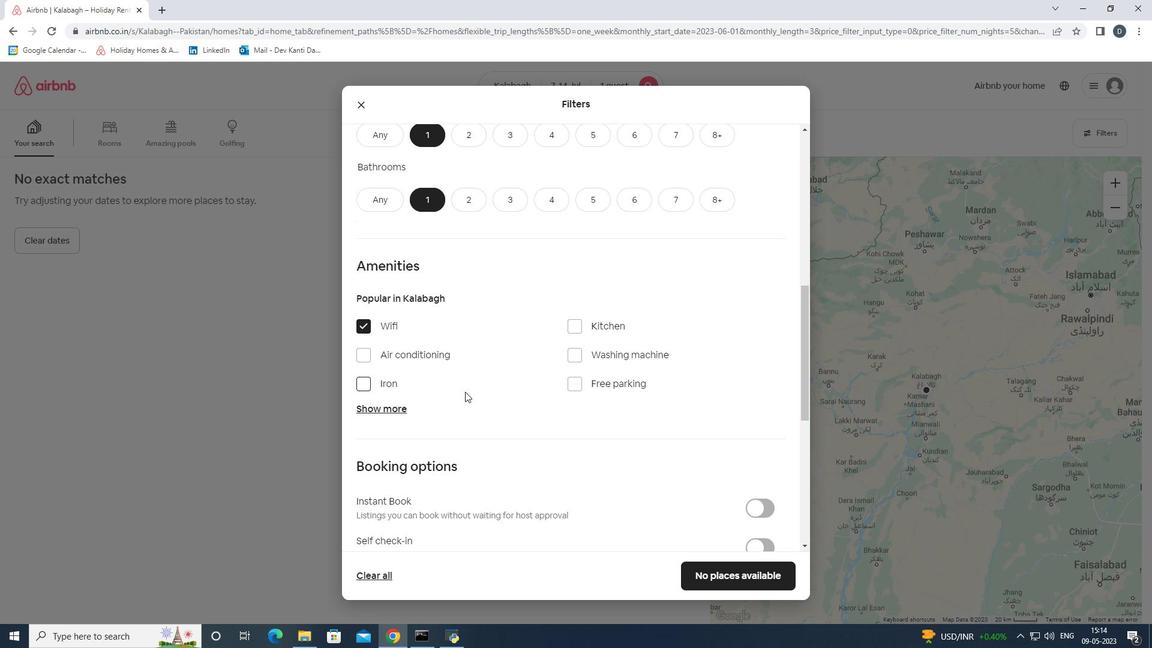 
Action: Mouse moved to (475, 399)
Screenshot: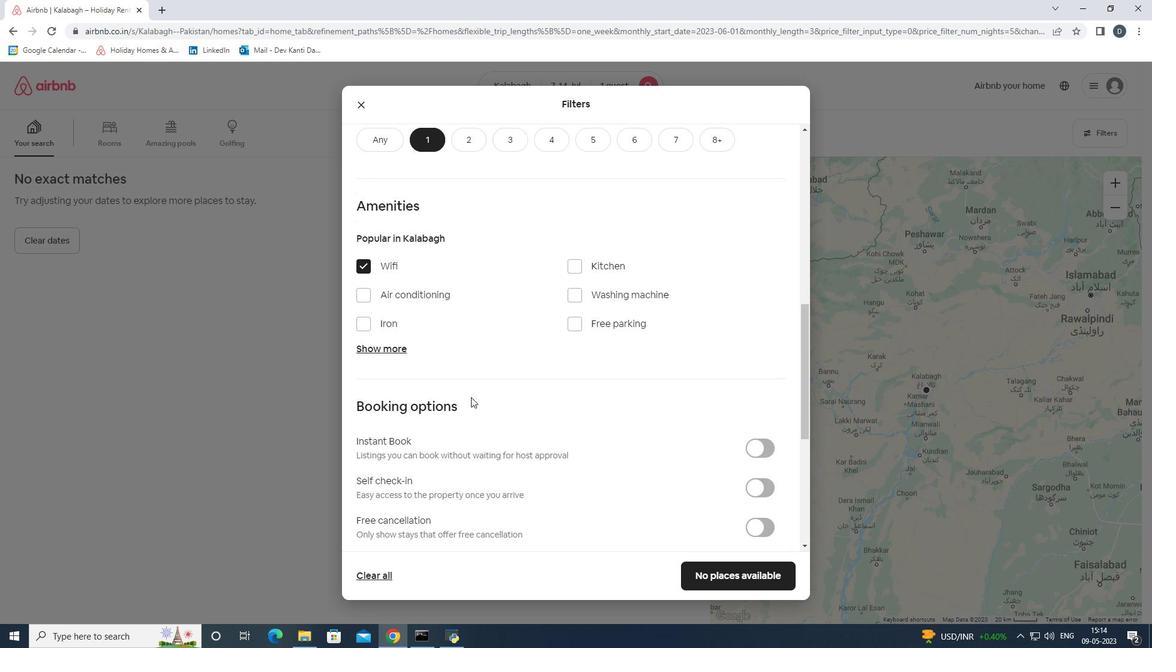 
Action: Mouse scrolled (475, 398) with delta (0, 0)
Screenshot: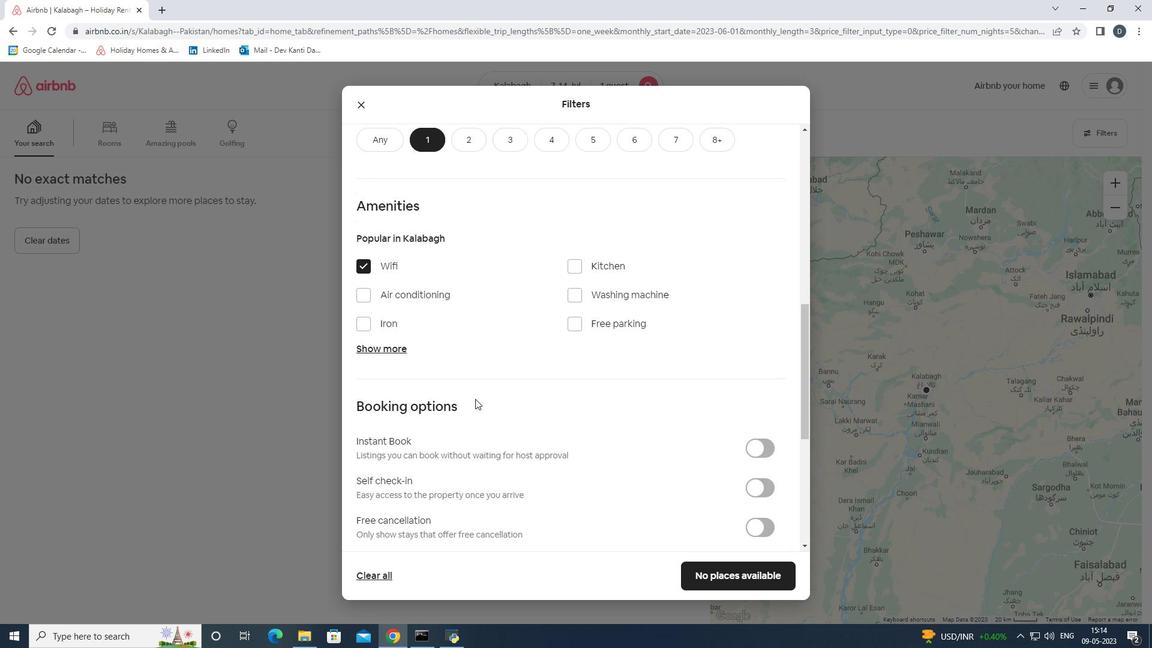
Action: Mouse moved to (550, 414)
Screenshot: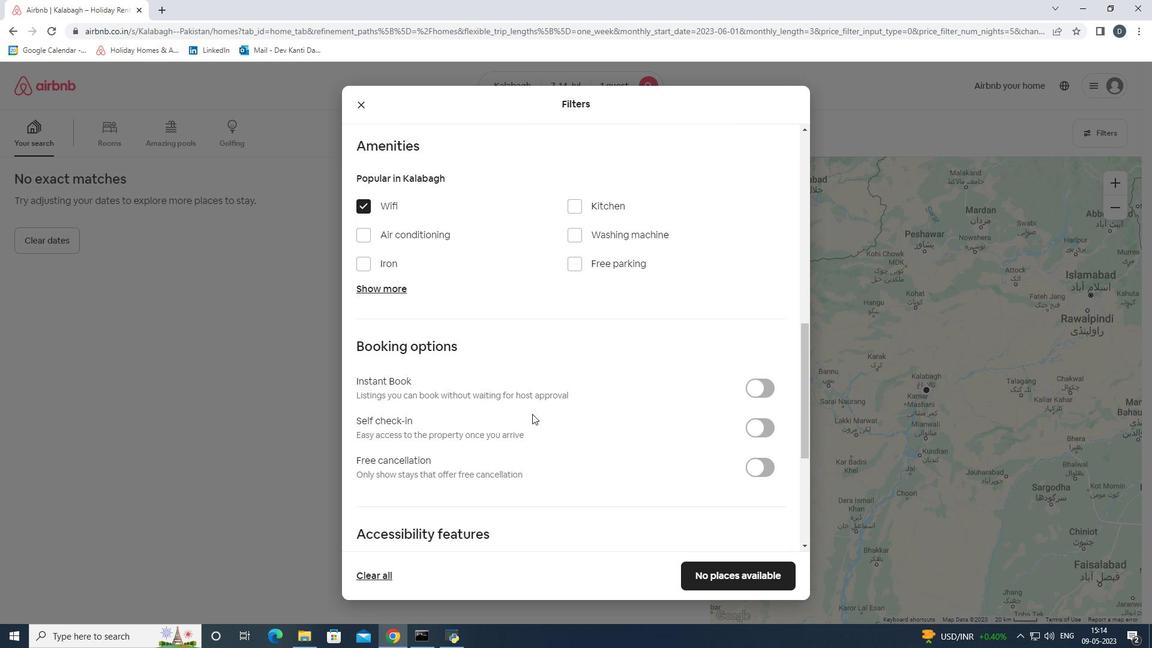 
Action: Mouse scrolled (550, 414) with delta (0, 0)
Screenshot: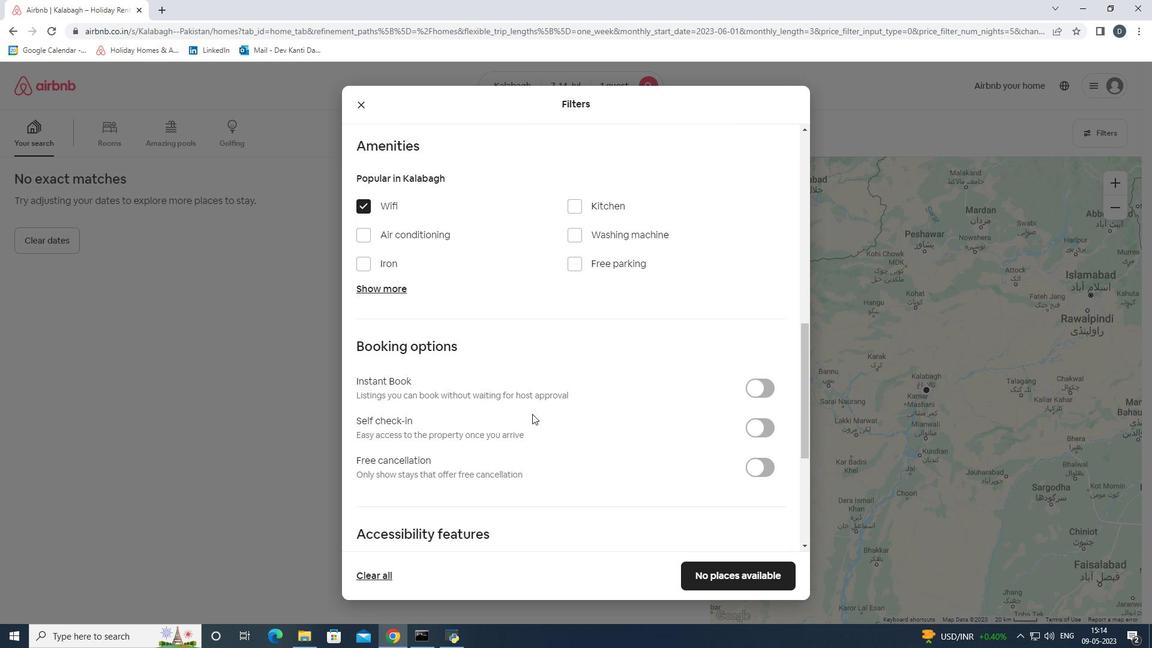 
Action: Mouse moved to (754, 368)
Screenshot: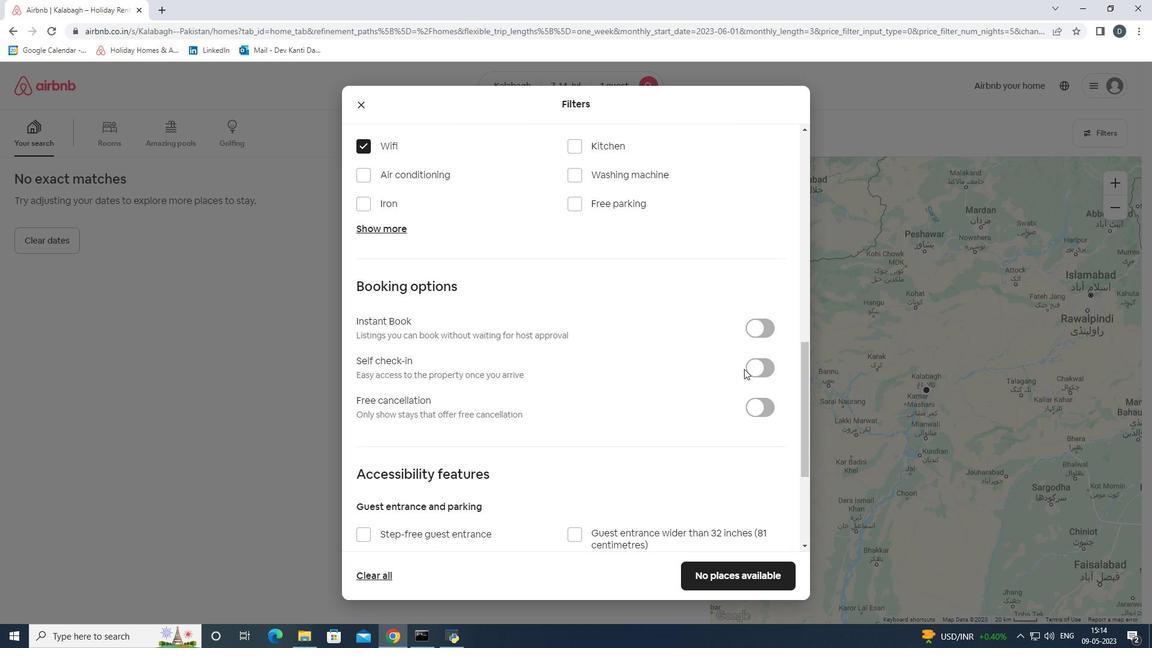 
Action: Mouse pressed left at (754, 368)
Screenshot: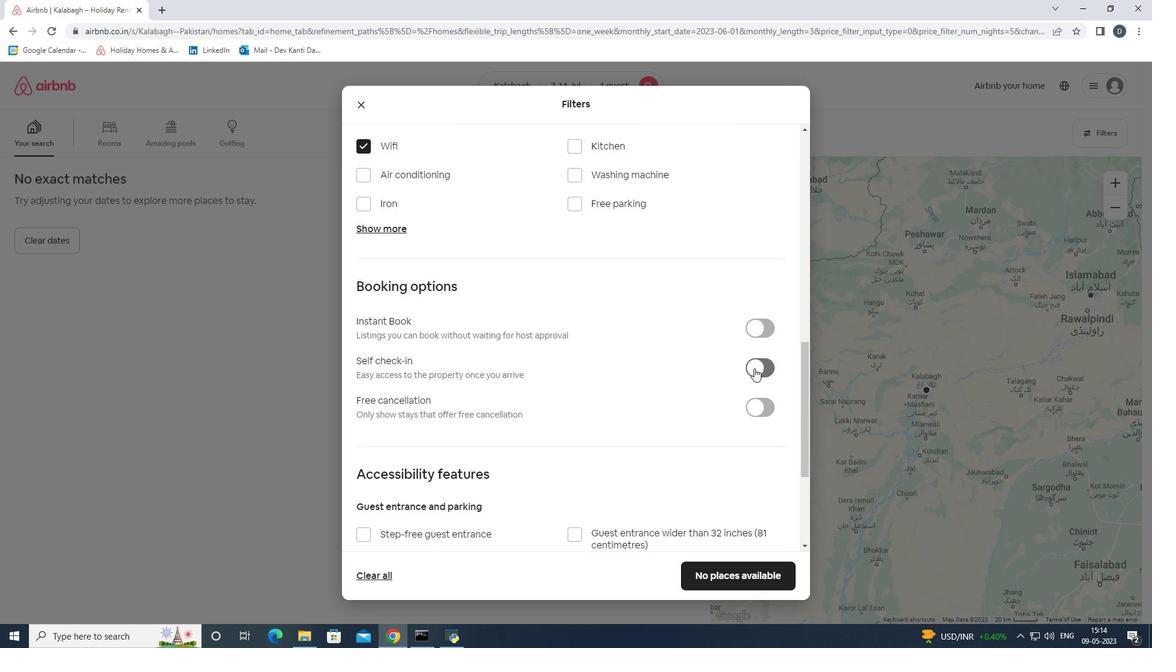 
Action: Mouse scrolled (754, 368) with delta (0, 0)
Screenshot: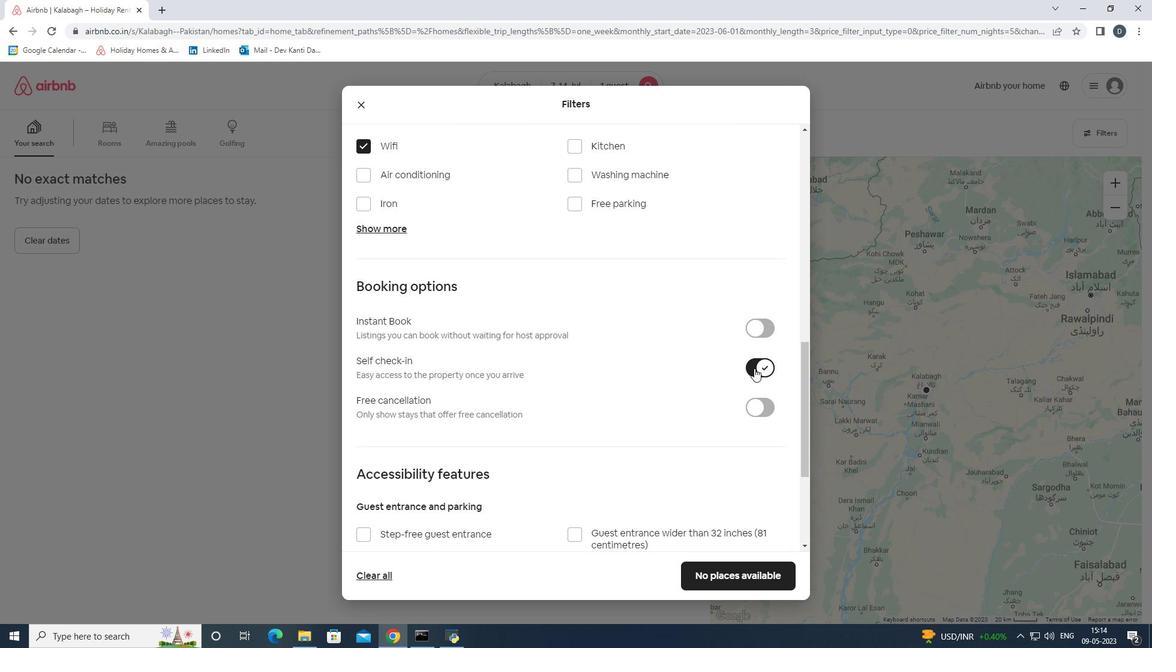
Action: Mouse scrolled (754, 368) with delta (0, 0)
Screenshot: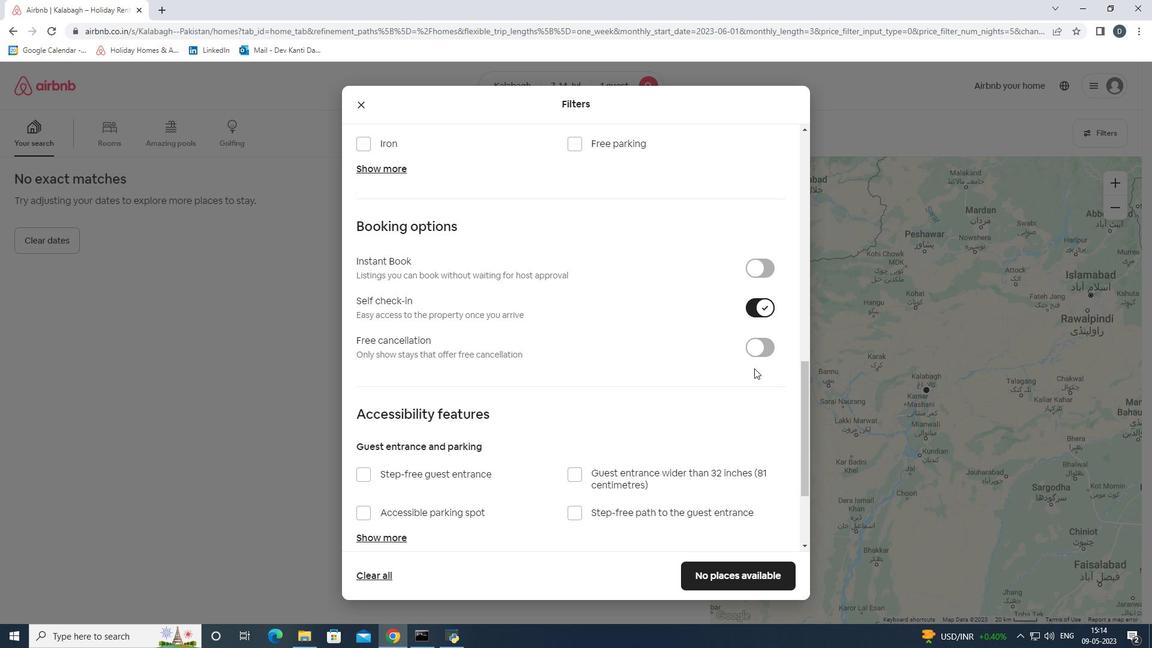 
Action: Mouse scrolled (754, 368) with delta (0, 0)
Screenshot: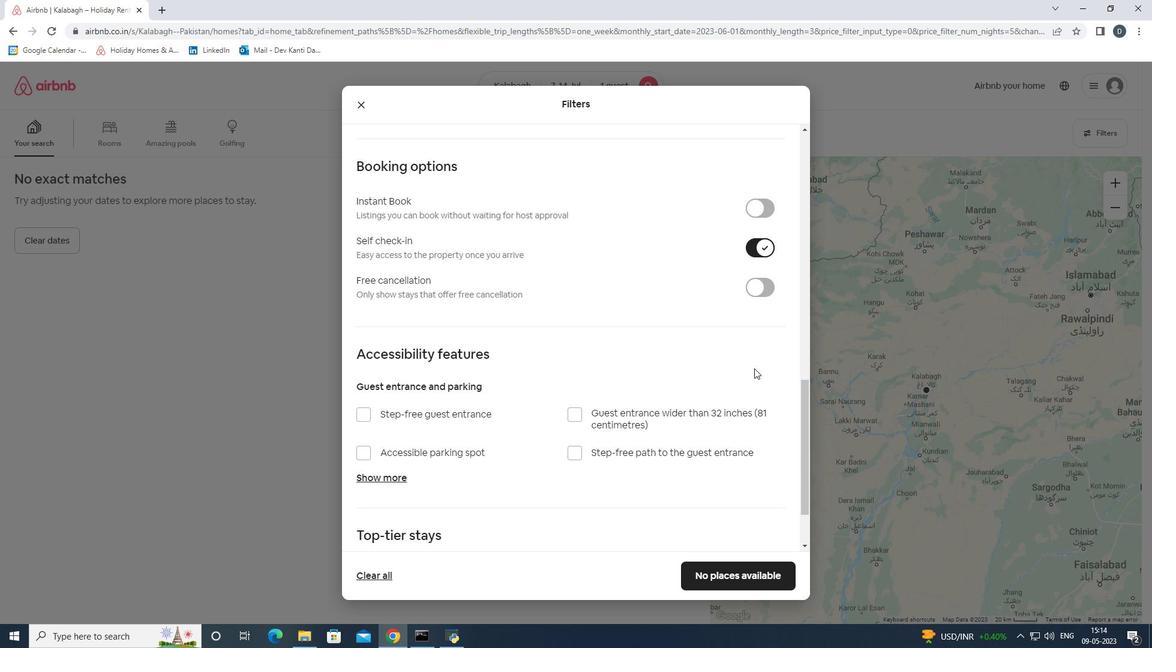 
Action: Mouse scrolled (754, 368) with delta (0, 0)
Screenshot: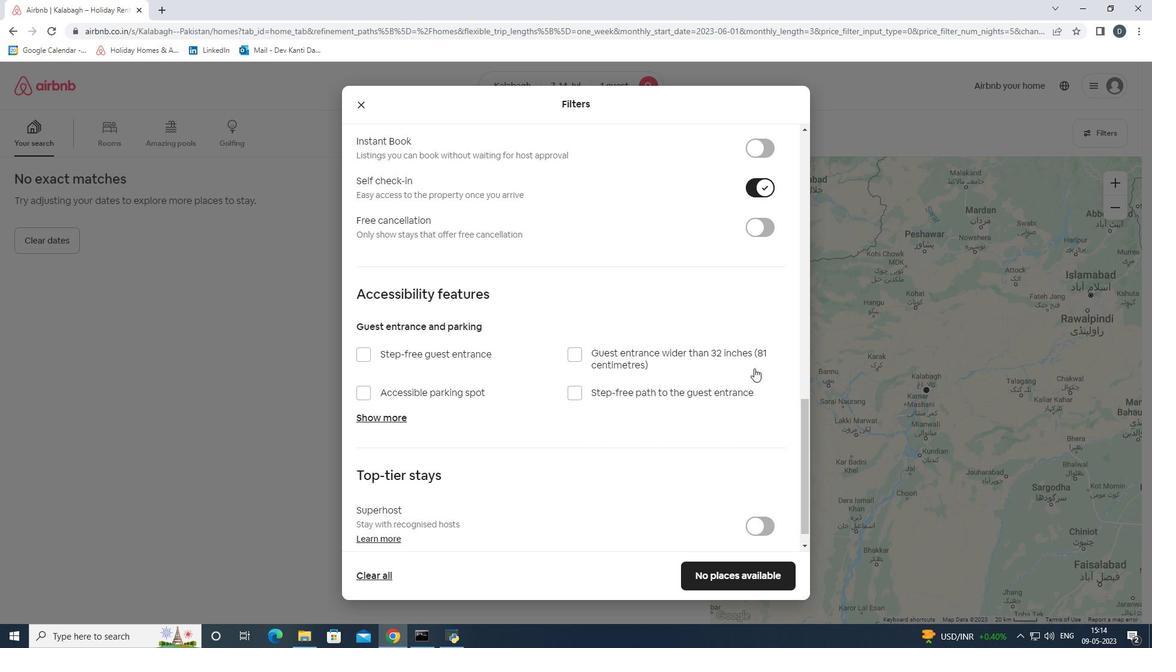 
Action: Mouse scrolled (754, 368) with delta (0, 0)
Screenshot: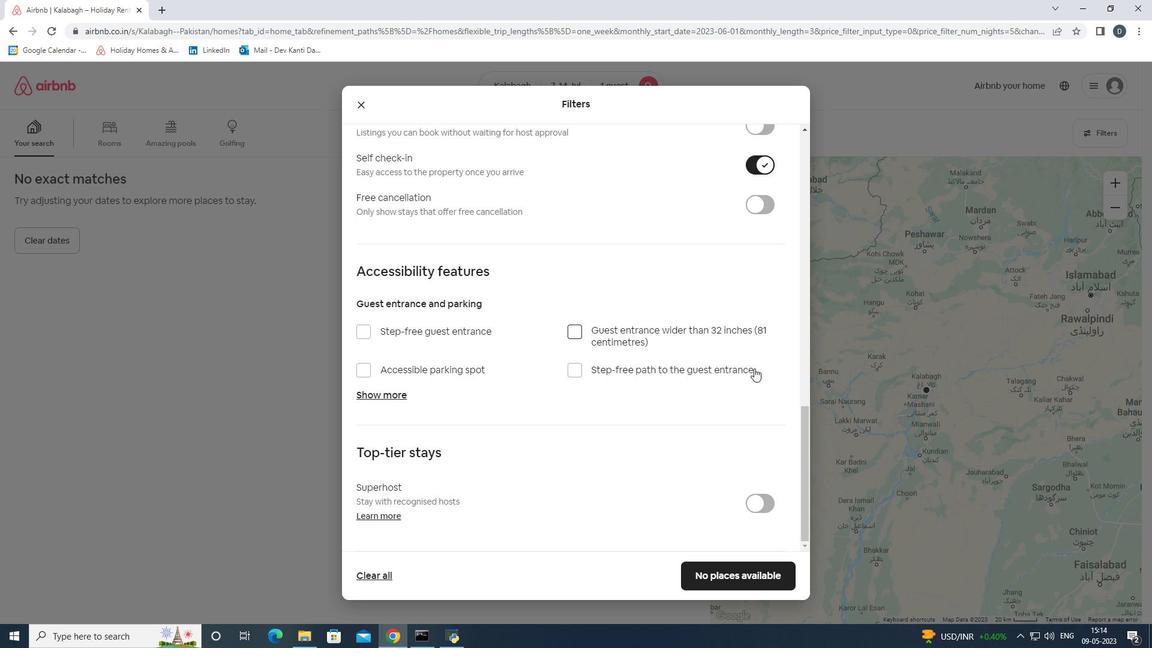 
Action: Mouse moved to (728, 568)
Screenshot: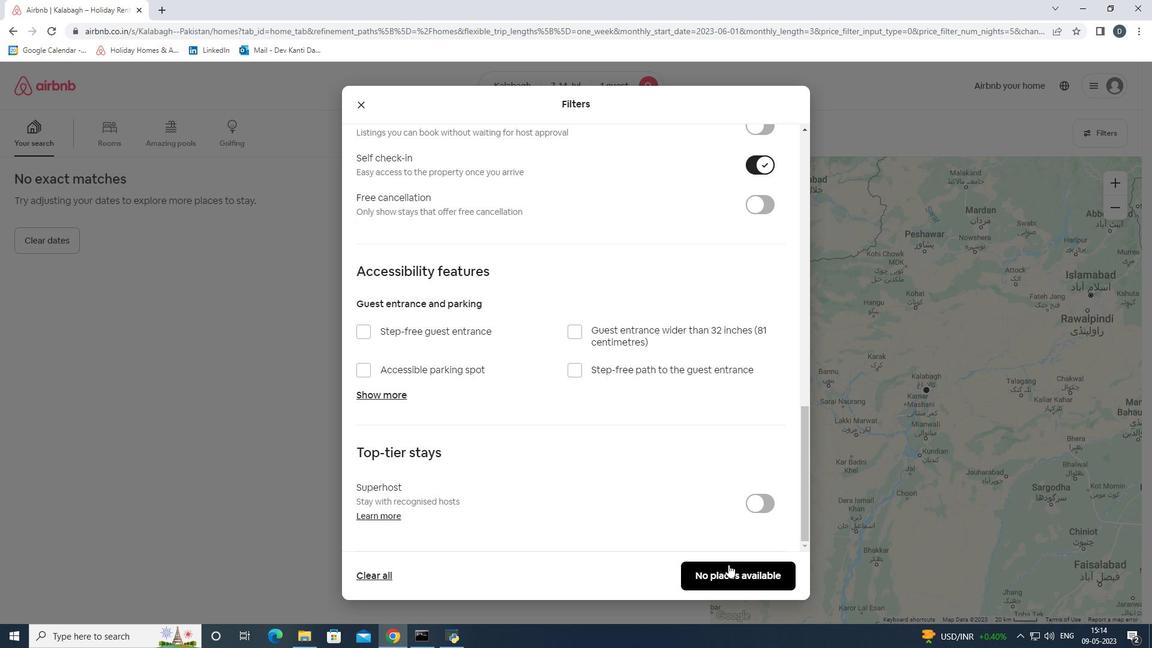 
Action: Mouse pressed left at (728, 568)
Screenshot: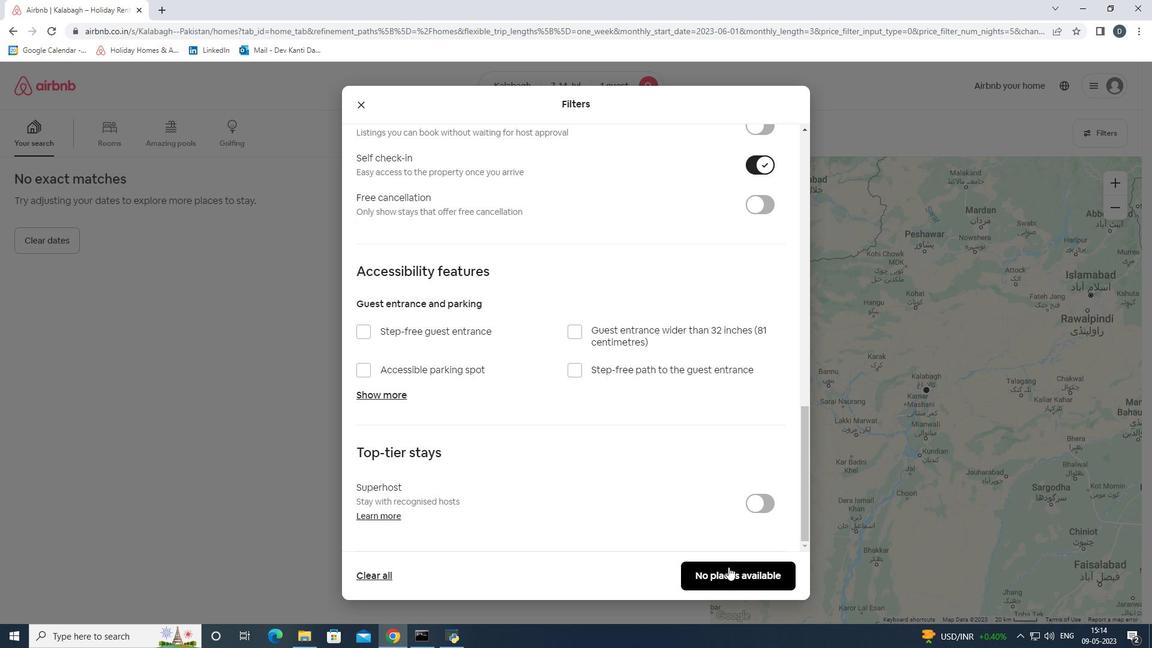
Action: Mouse moved to (721, 568)
Screenshot: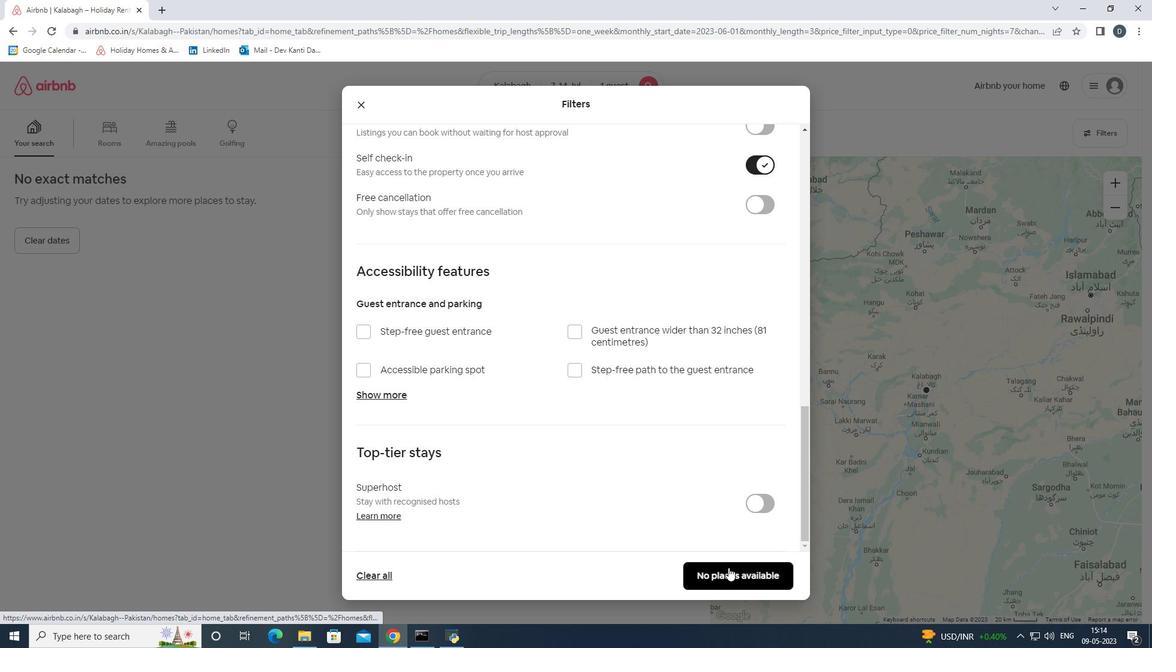 
